 Task: Find directions from Los Angeles to Big Sur, California.
Action: Mouse moved to (330, 165)
Screenshot: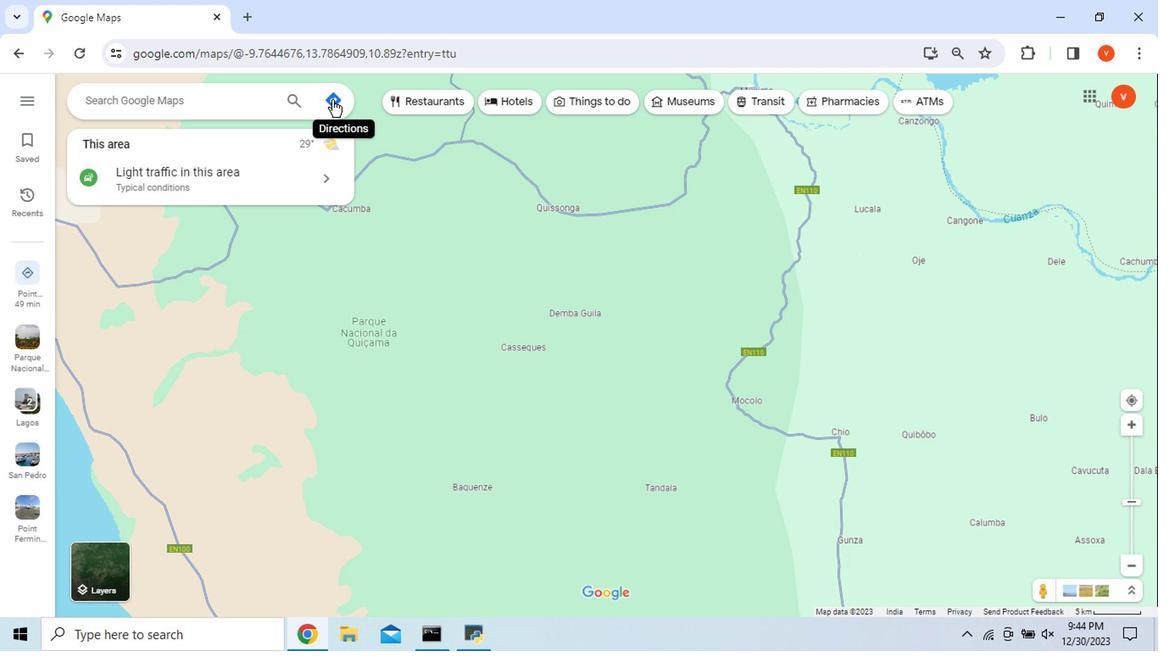 
Action: Mouse pressed left at (330, 165)
Screenshot: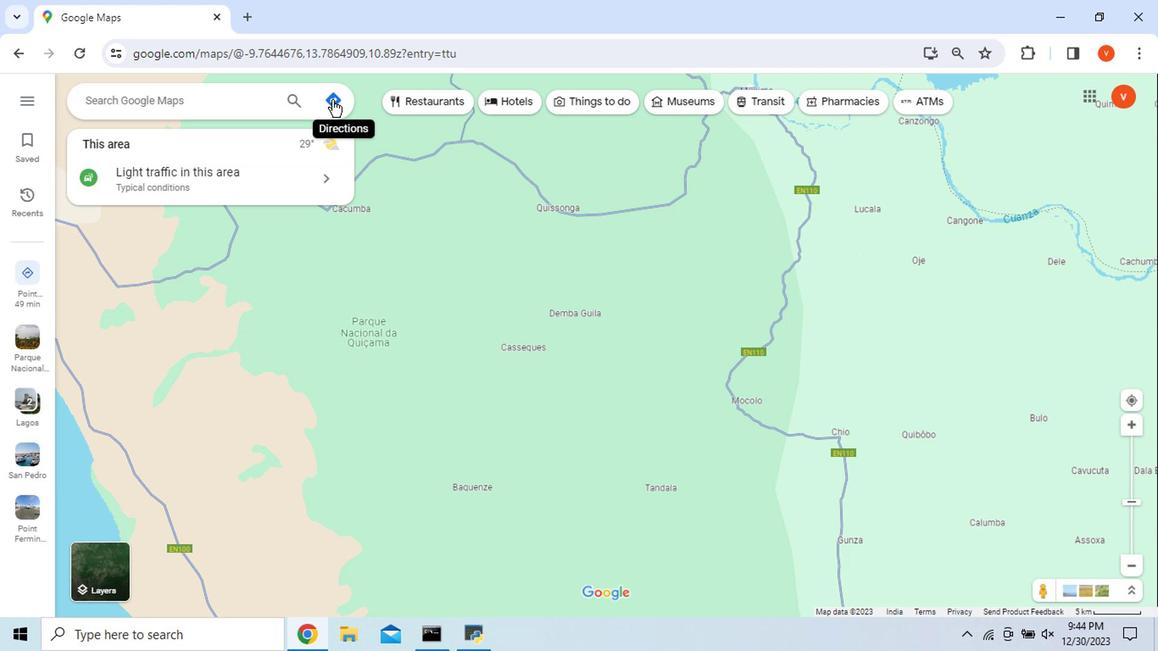 
Action: Mouse moved to (99, 255)
Screenshot: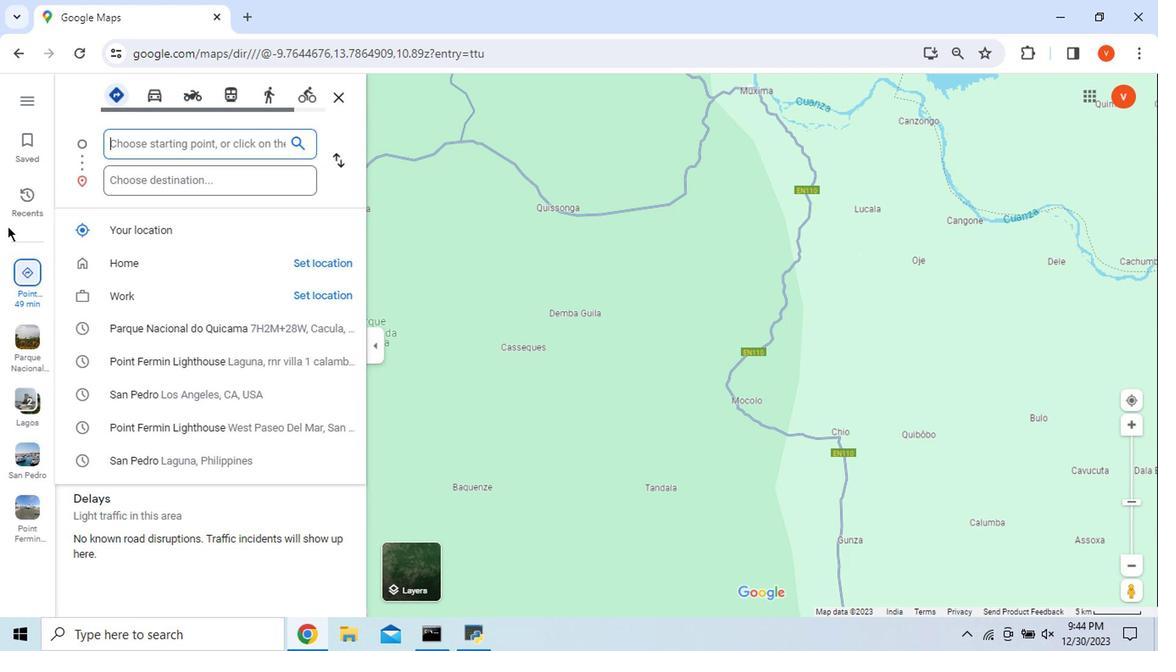 
Action: Key pressed <Key.shift_r>Los<Key.space><Key.shift>Angeles
Screenshot: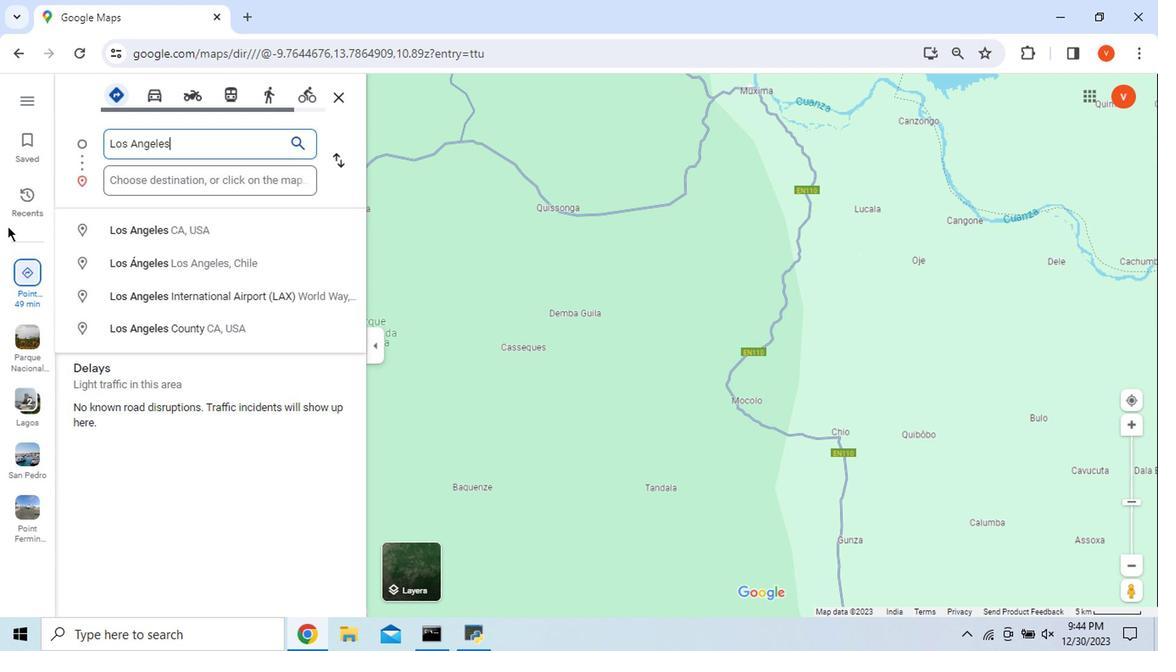 
Action: Mouse moved to (188, 258)
Screenshot: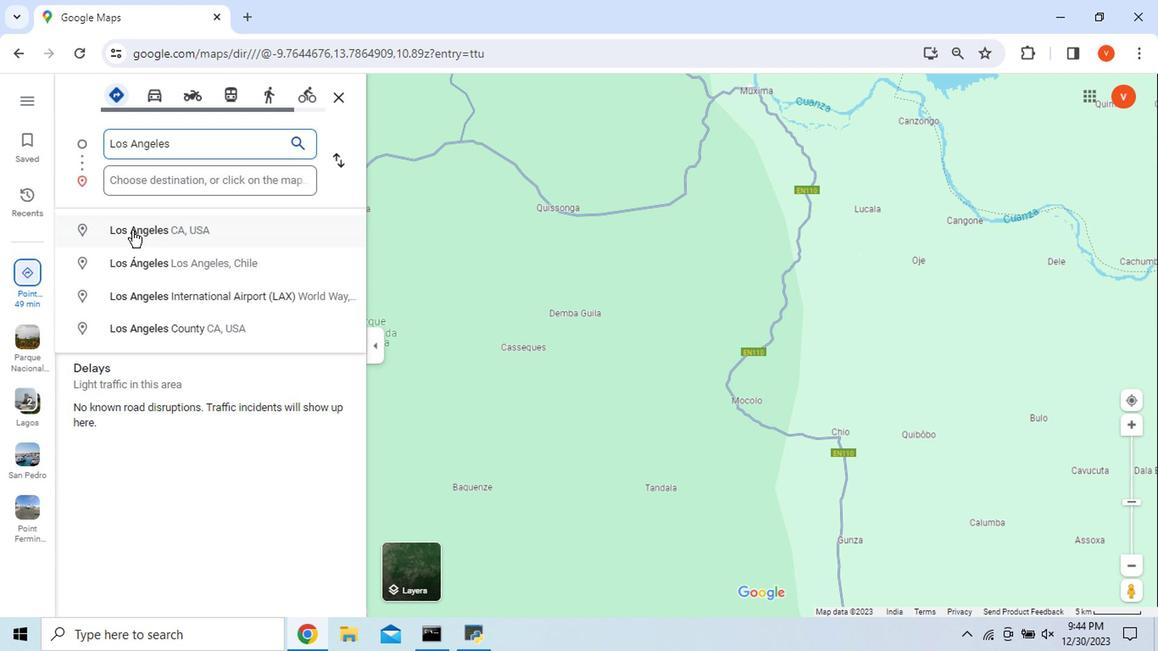 
Action: Mouse pressed left at (188, 258)
Screenshot: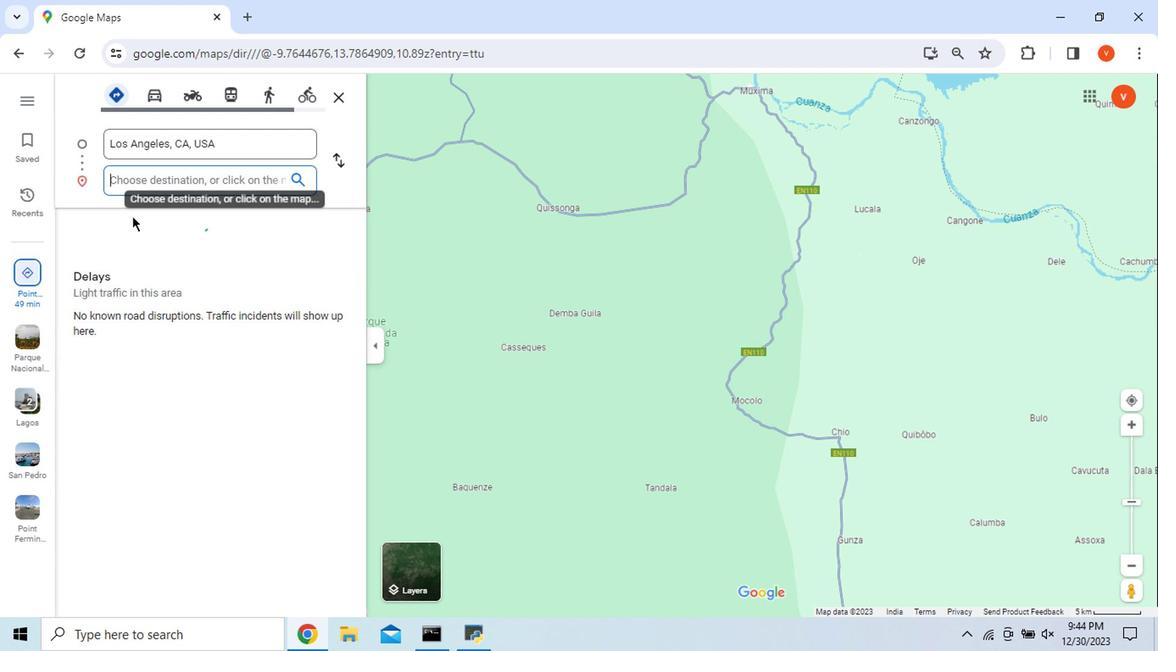 
Action: Mouse moved to (100, 232)
Screenshot: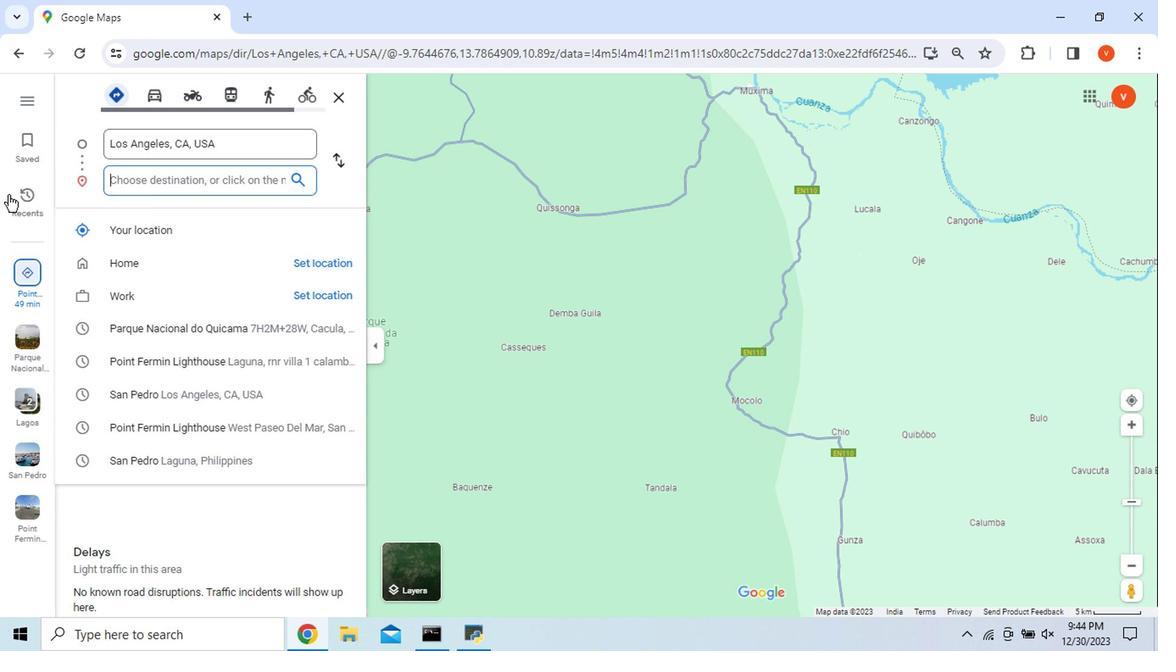 
Action: Key pressed <Key.shift>Big<Key.space>
Screenshot: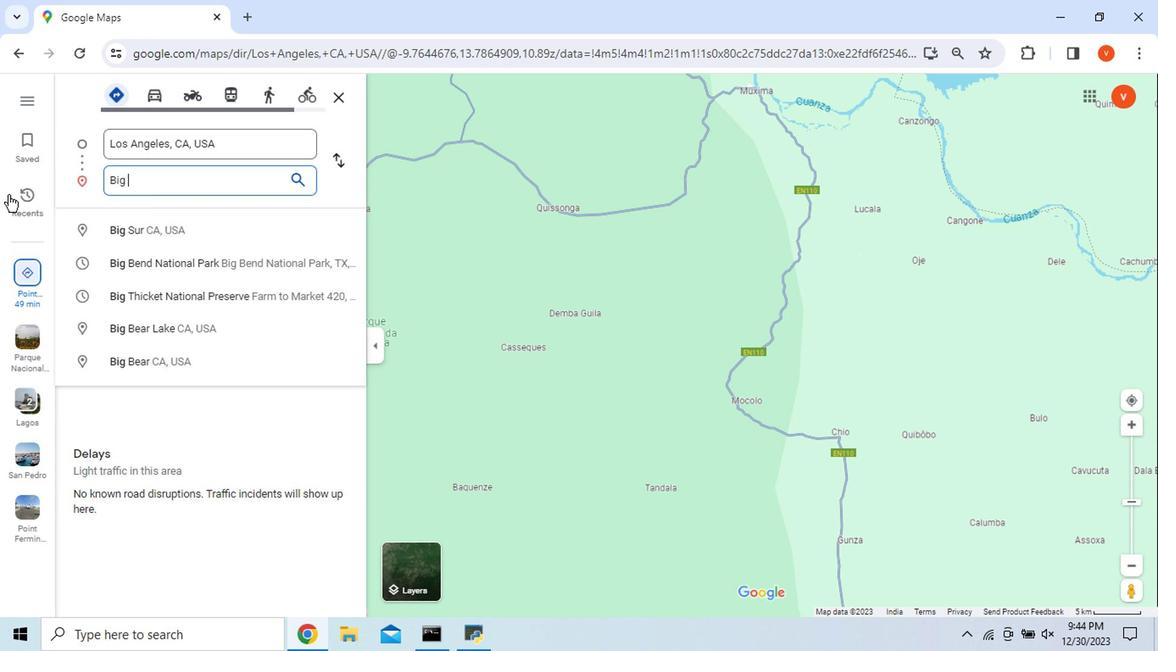 
Action: Mouse moved to (176, 254)
Screenshot: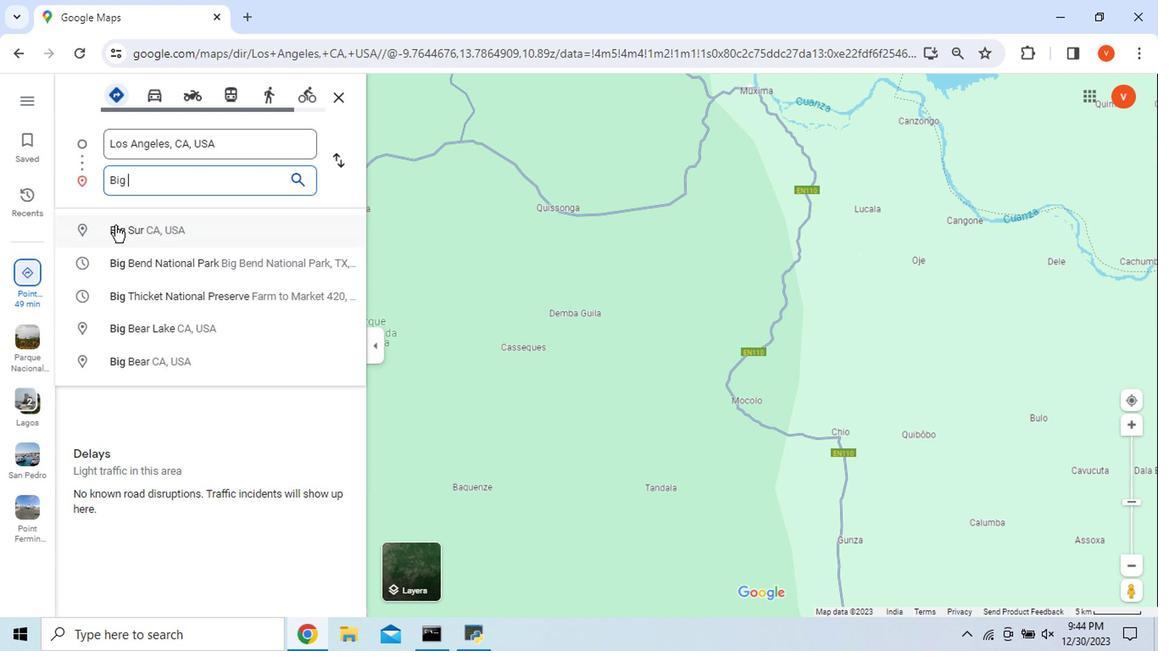 
Action: Mouse pressed left at (176, 254)
Screenshot: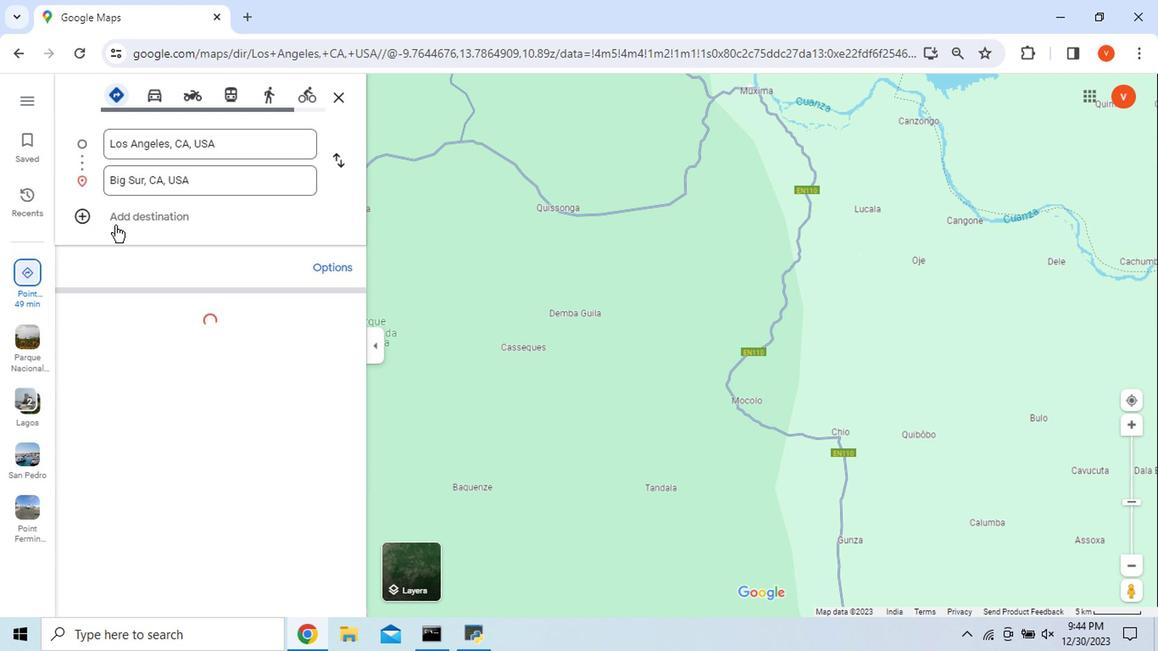 
Action: Mouse moved to (184, 392)
Screenshot: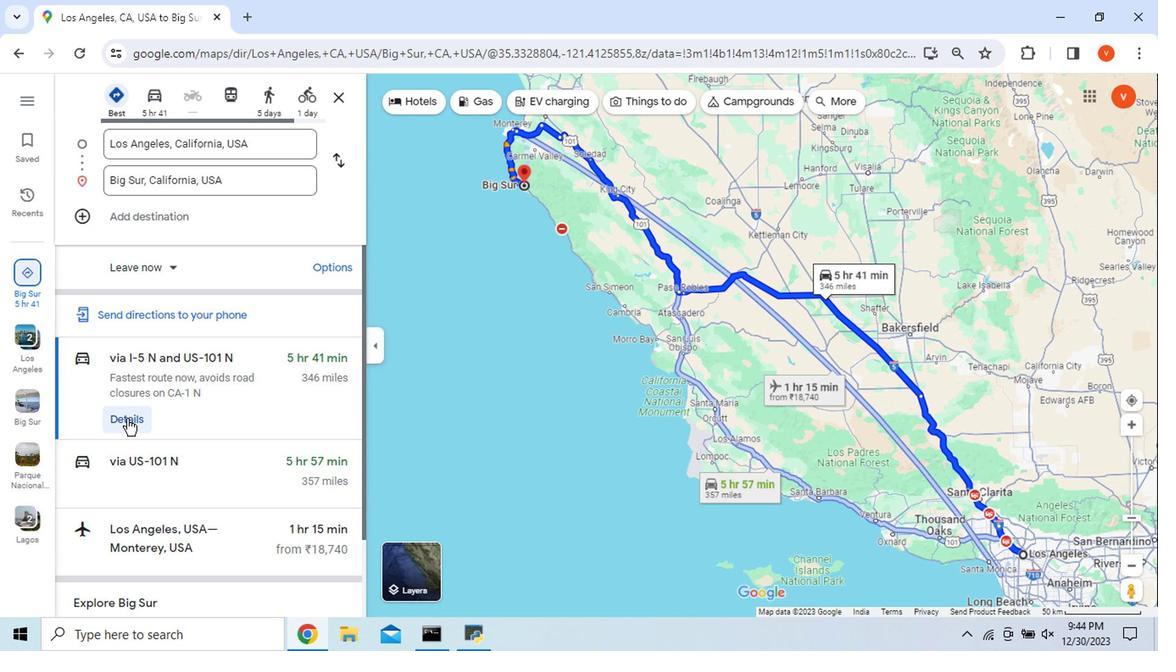 
Action: Mouse pressed left at (184, 392)
Screenshot: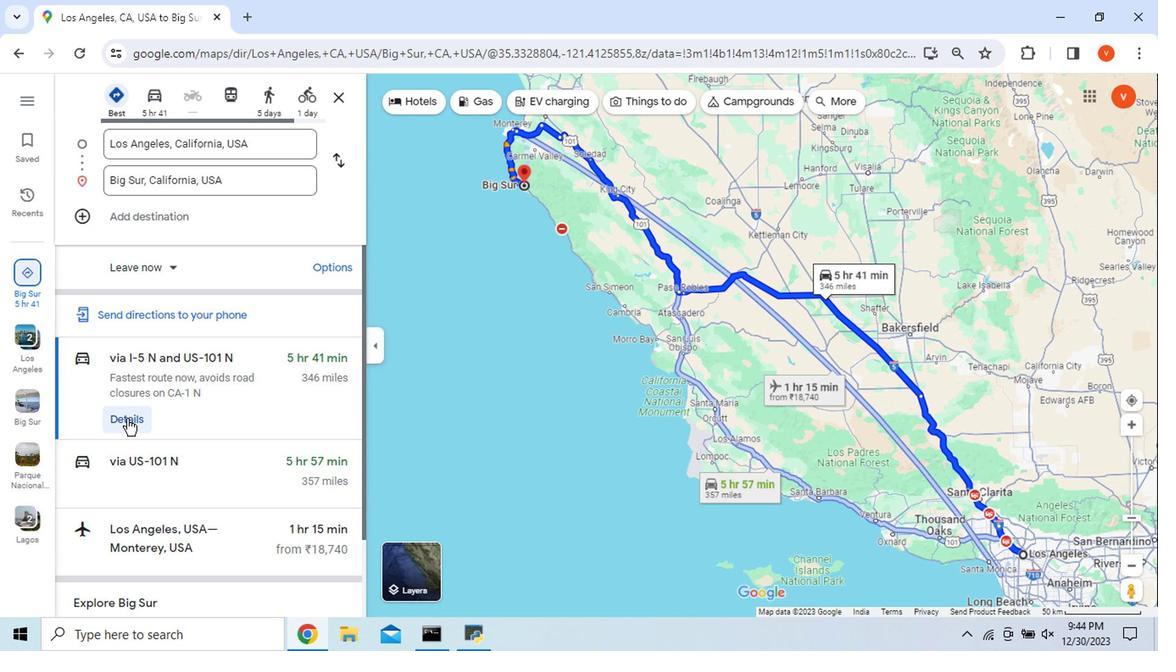
Action: Mouse moved to (150, 297)
Screenshot: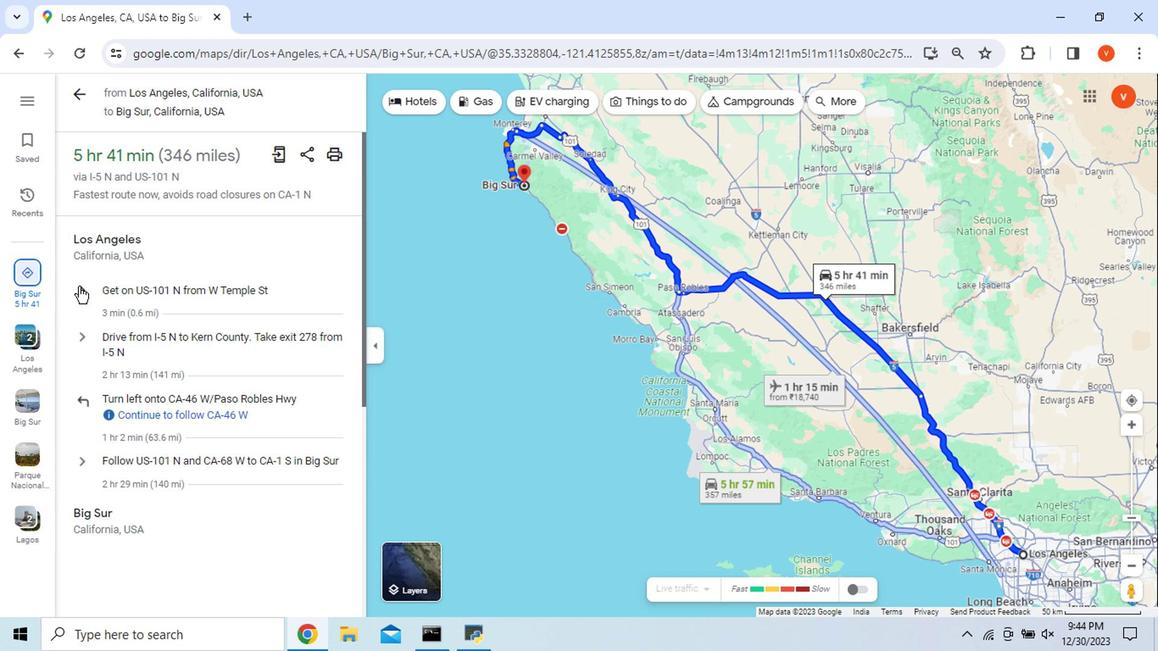 
Action: Mouse pressed left at (150, 297)
Screenshot: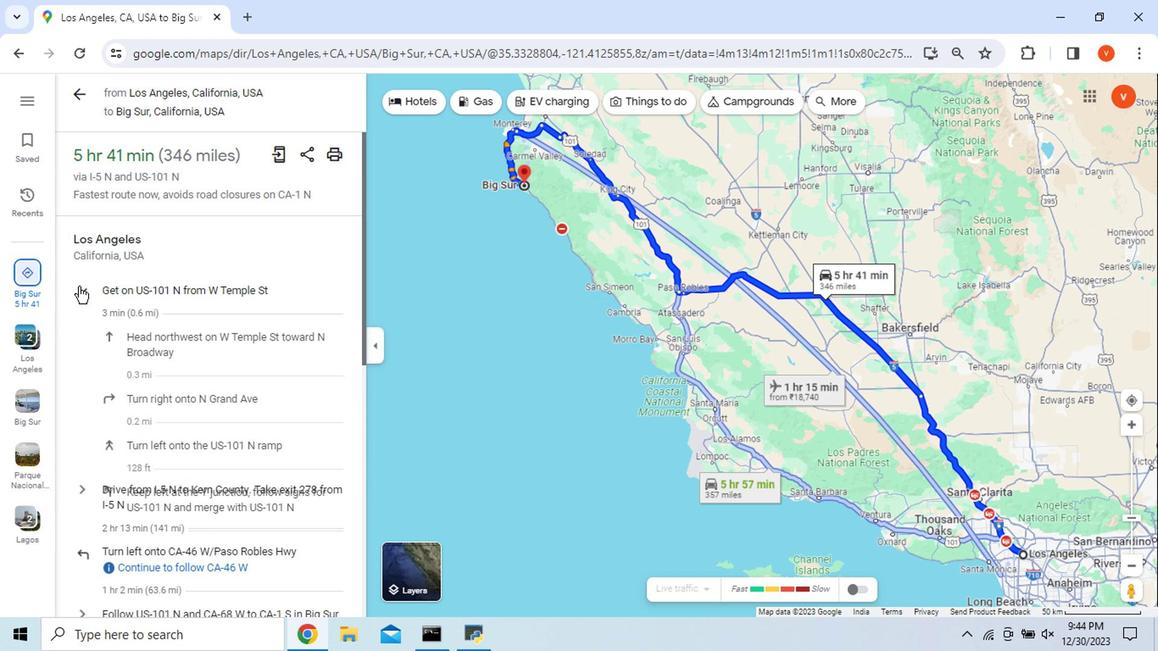 
Action: Mouse moved to (148, 306)
Screenshot: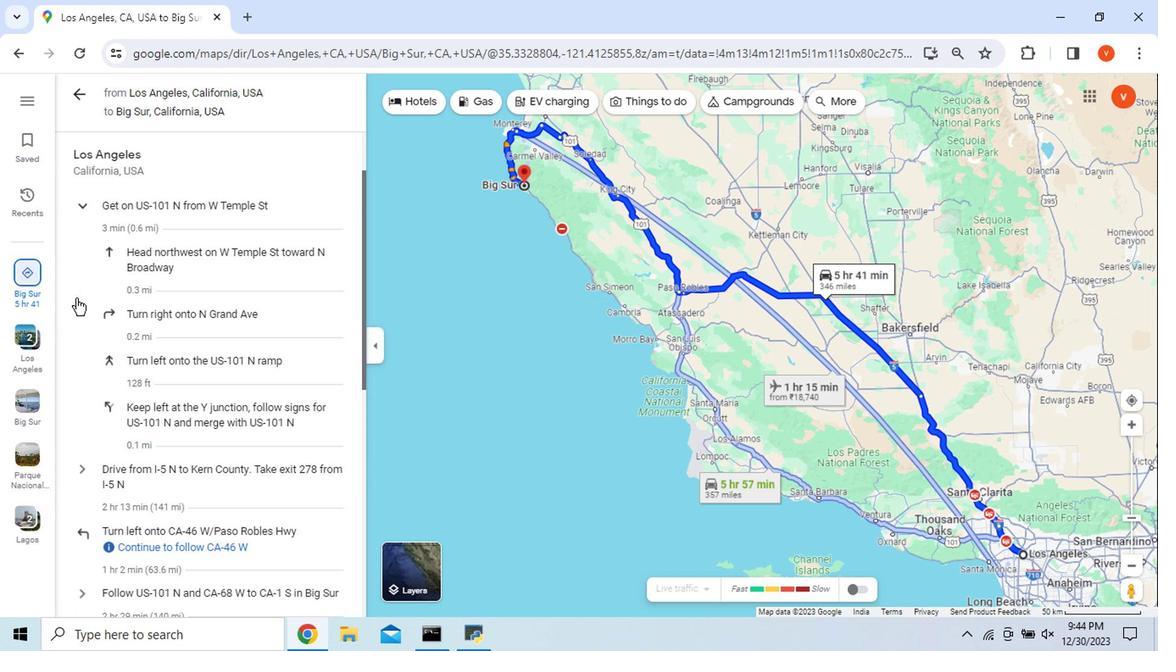 
Action: Mouse scrolled (148, 305) with delta (0, 0)
Screenshot: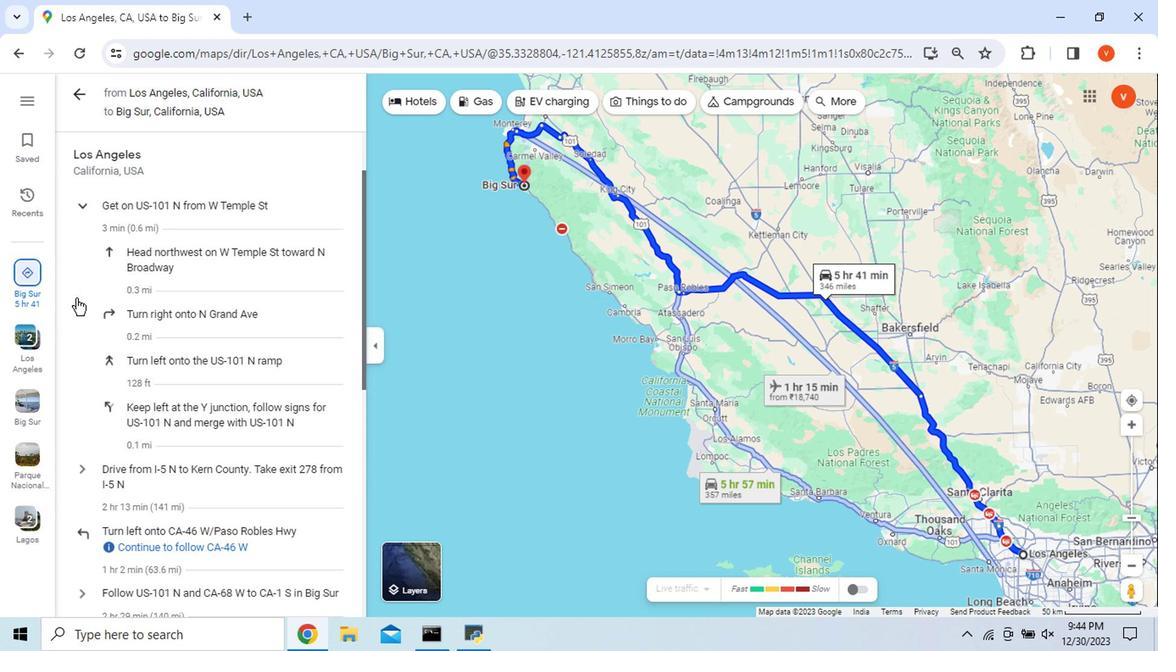 
Action: Mouse scrolled (148, 305) with delta (0, 0)
Screenshot: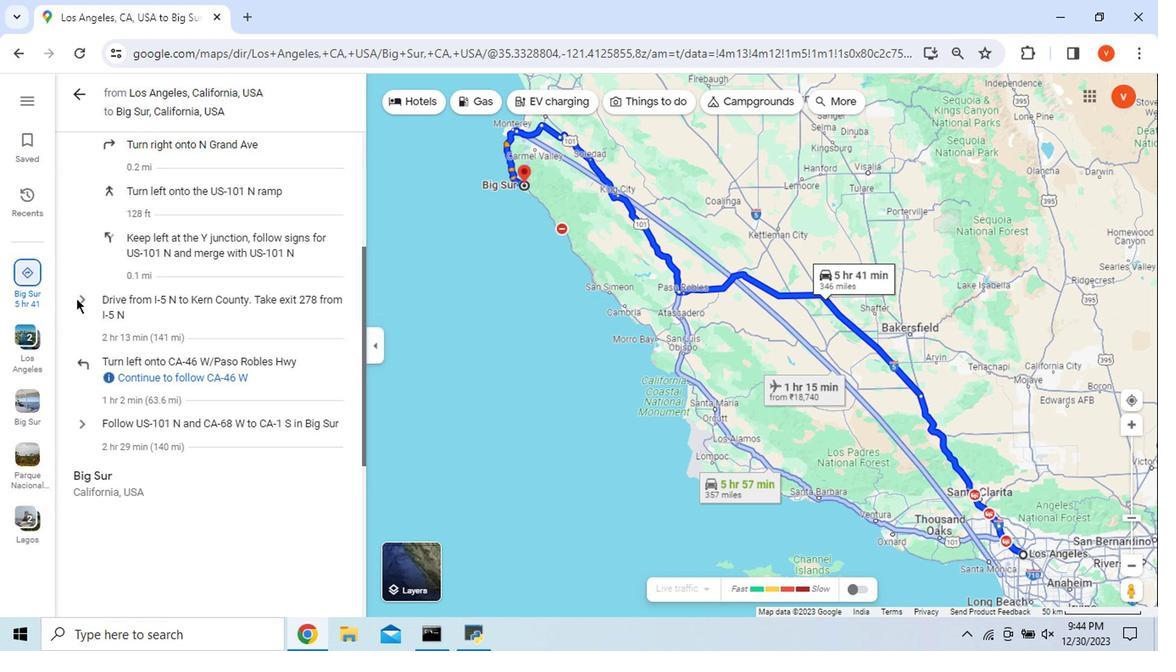 
Action: Mouse scrolled (148, 305) with delta (0, 0)
Screenshot: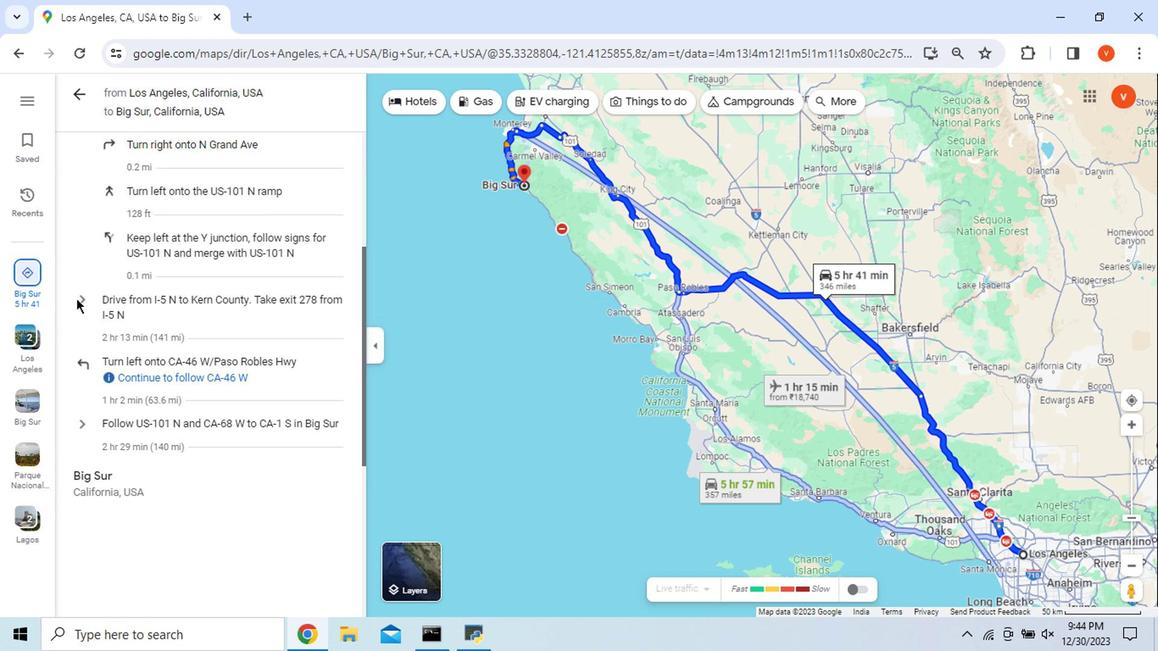 
Action: Mouse pressed left at (148, 306)
Screenshot: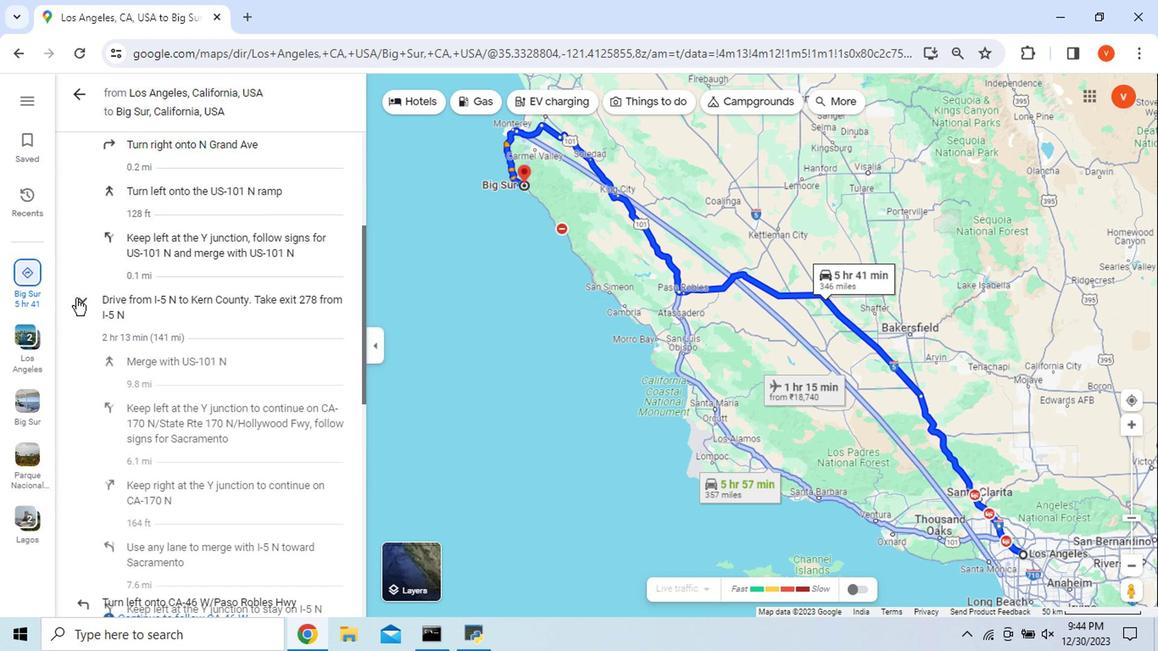 
Action: Mouse scrolled (148, 305) with delta (0, 0)
Screenshot: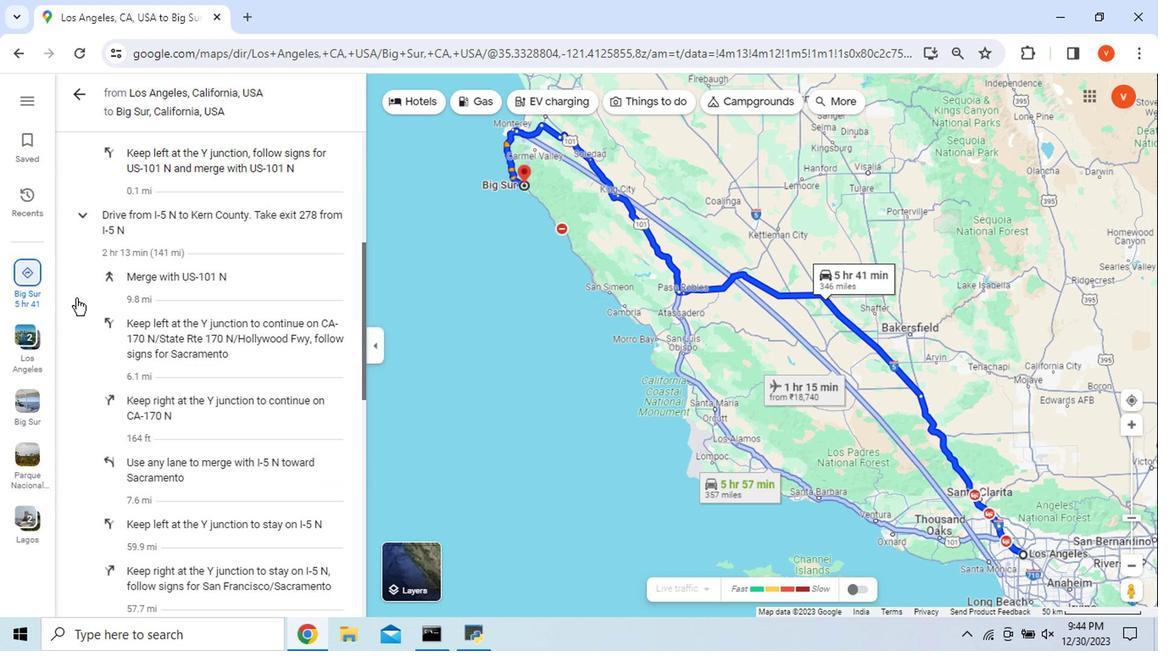
Action: Mouse scrolled (148, 305) with delta (0, 0)
Screenshot: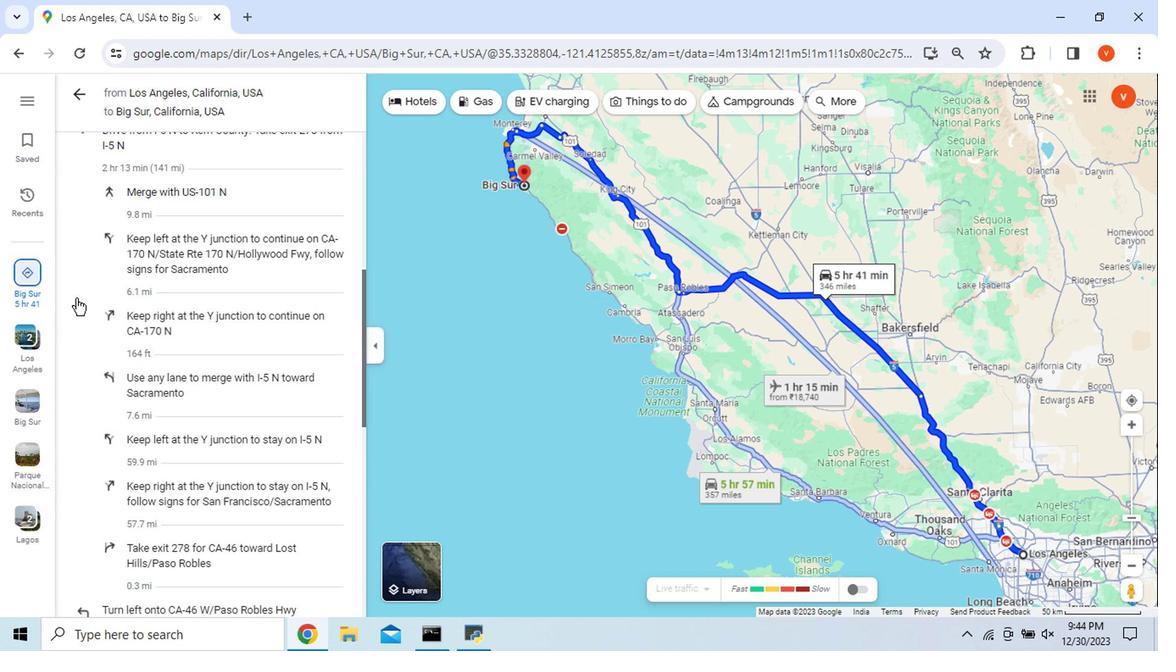 
Action: Mouse scrolled (148, 305) with delta (0, 0)
Screenshot: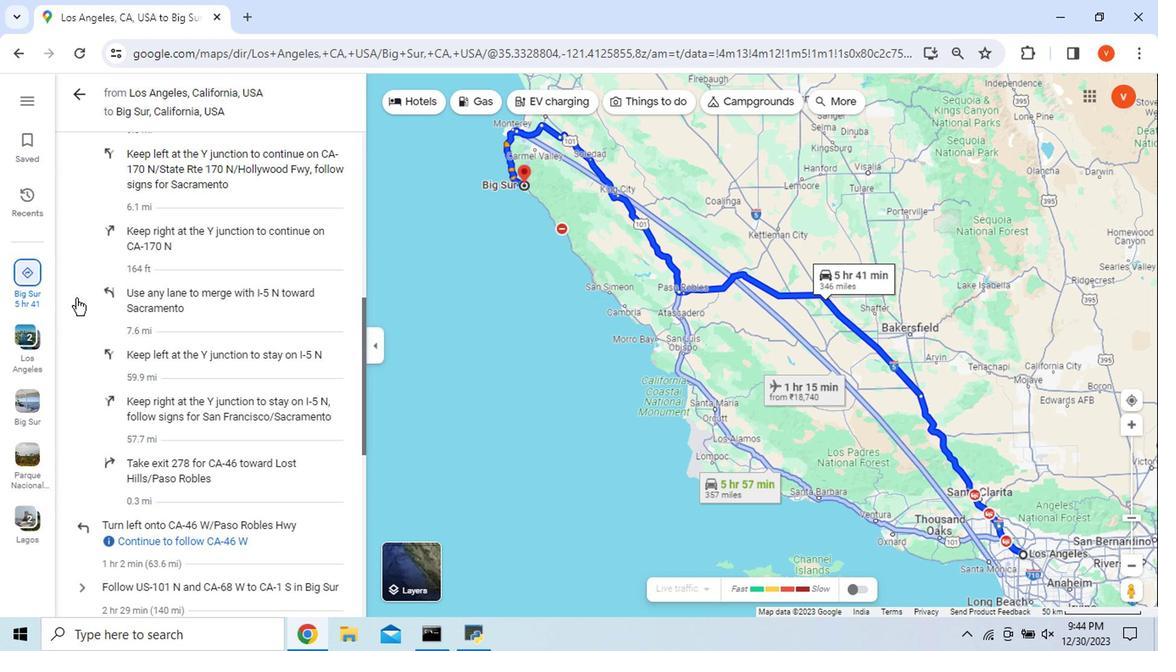 
Action: Mouse scrolled (148, 305) with delta (0, 0)
Screenshot: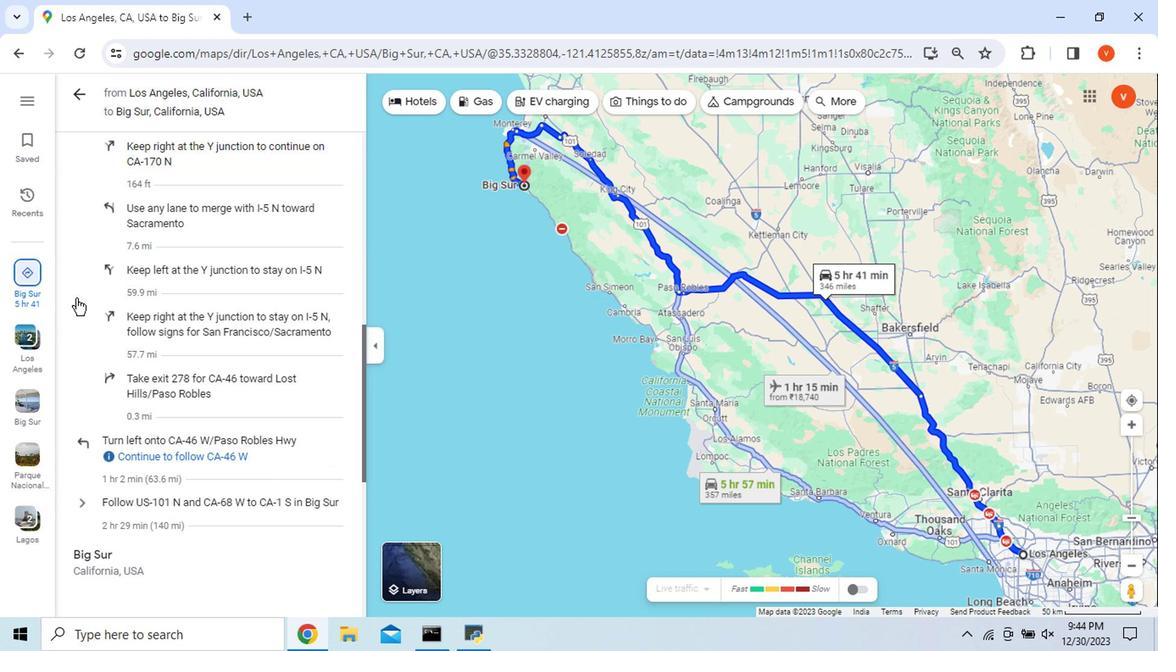 
Action: Mouse scrolled (148, 305) with delta (0, 0)
Screenshot: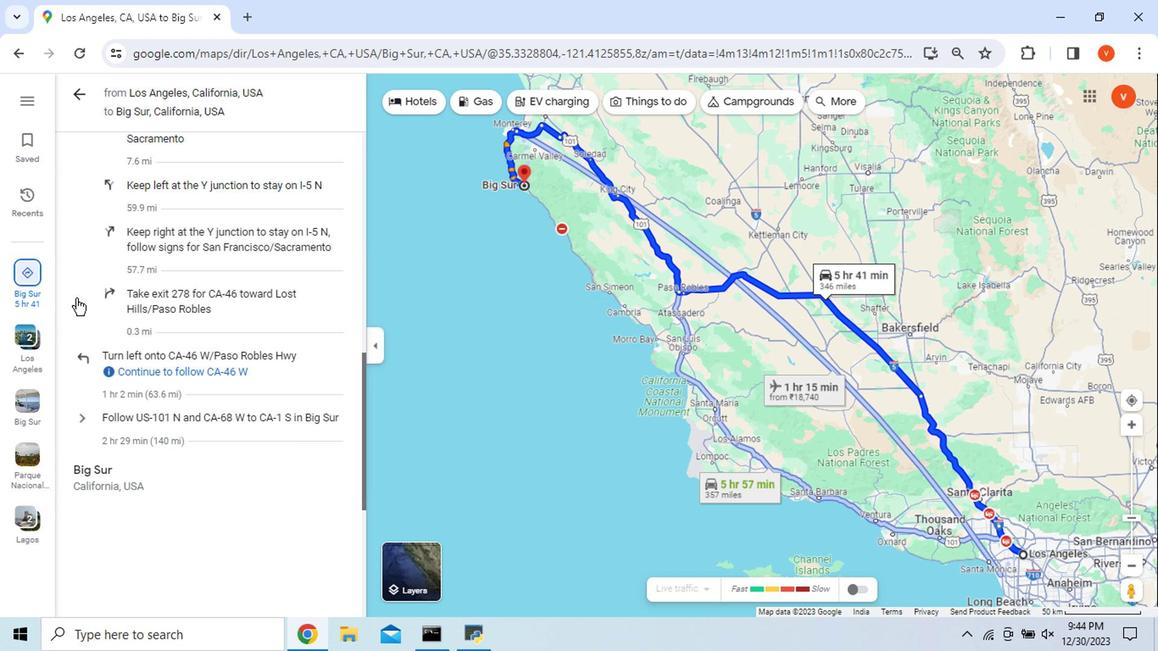 
Action: Mouse moved to (148, 307)
Screenshot: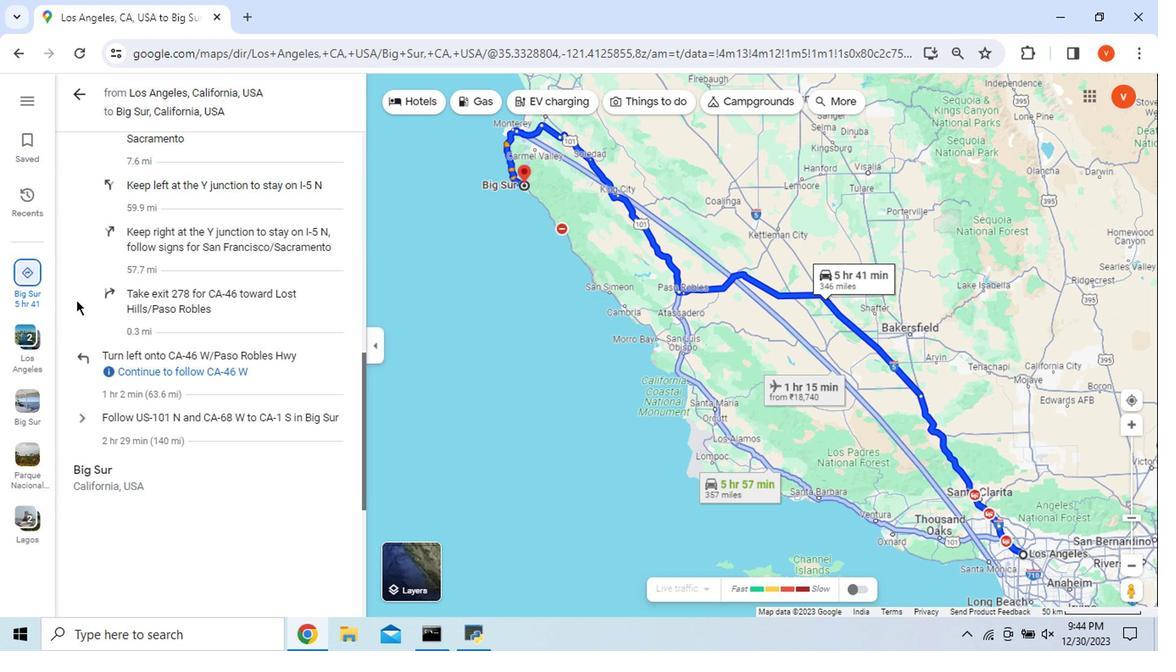 
Action: Mouse scrolled (148, 307) with delta (0, 0)
Screenshot: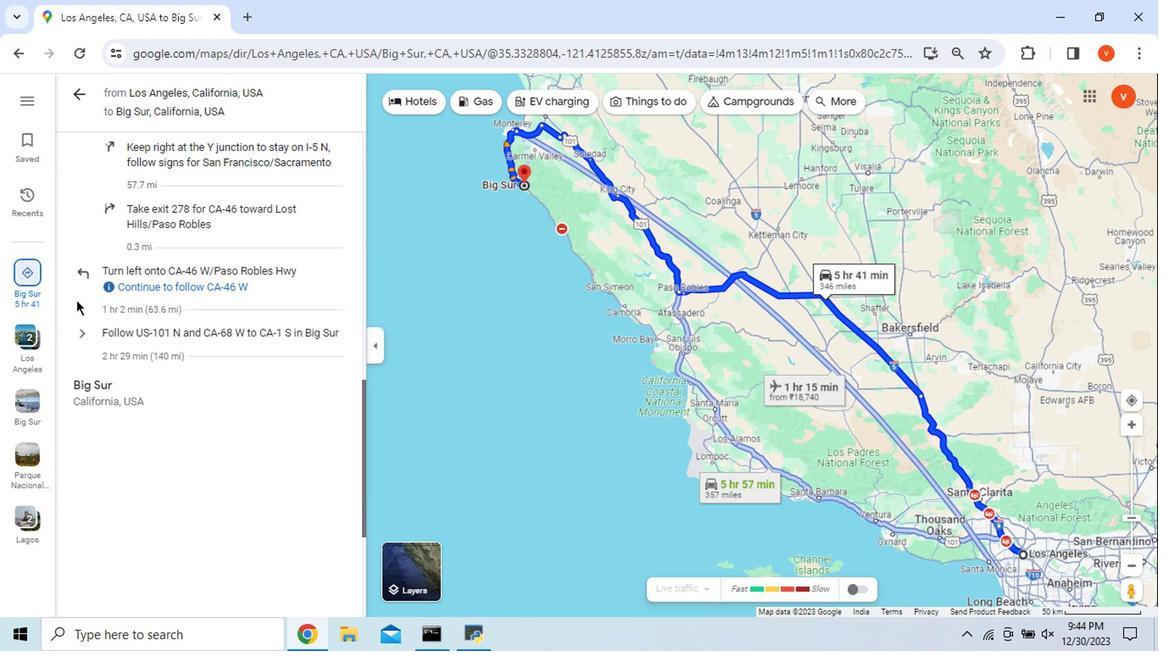
Action: Mouse moved to (149, 328)
Screenshot: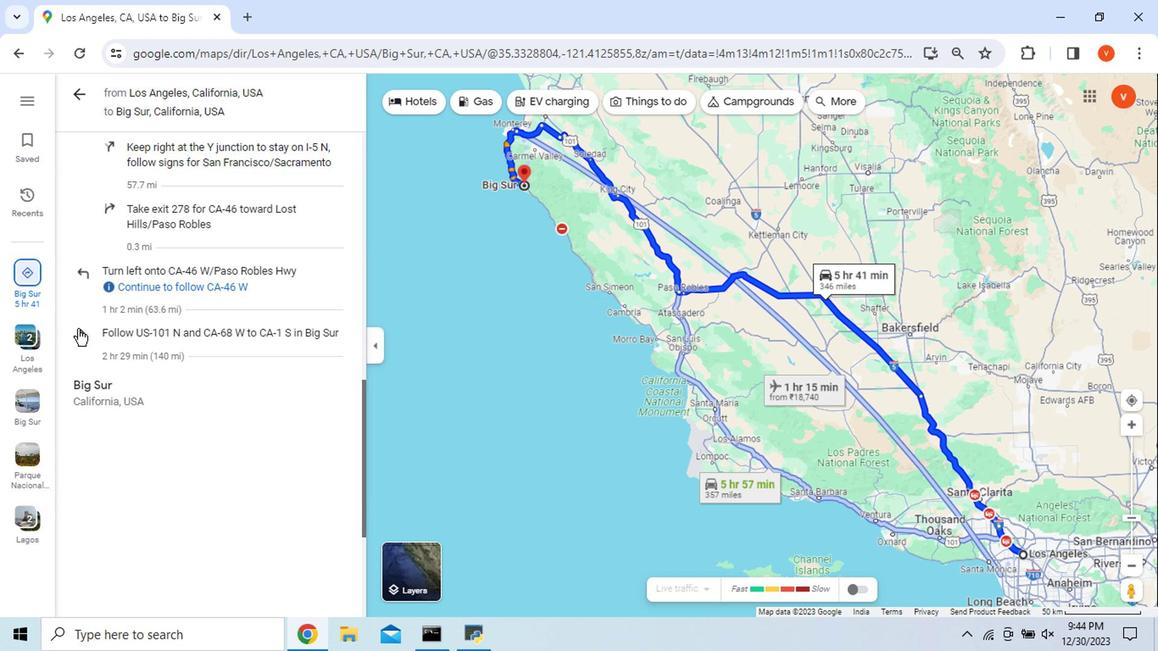 
Action: Mouse pressed left at (149, 328)
Screenshot: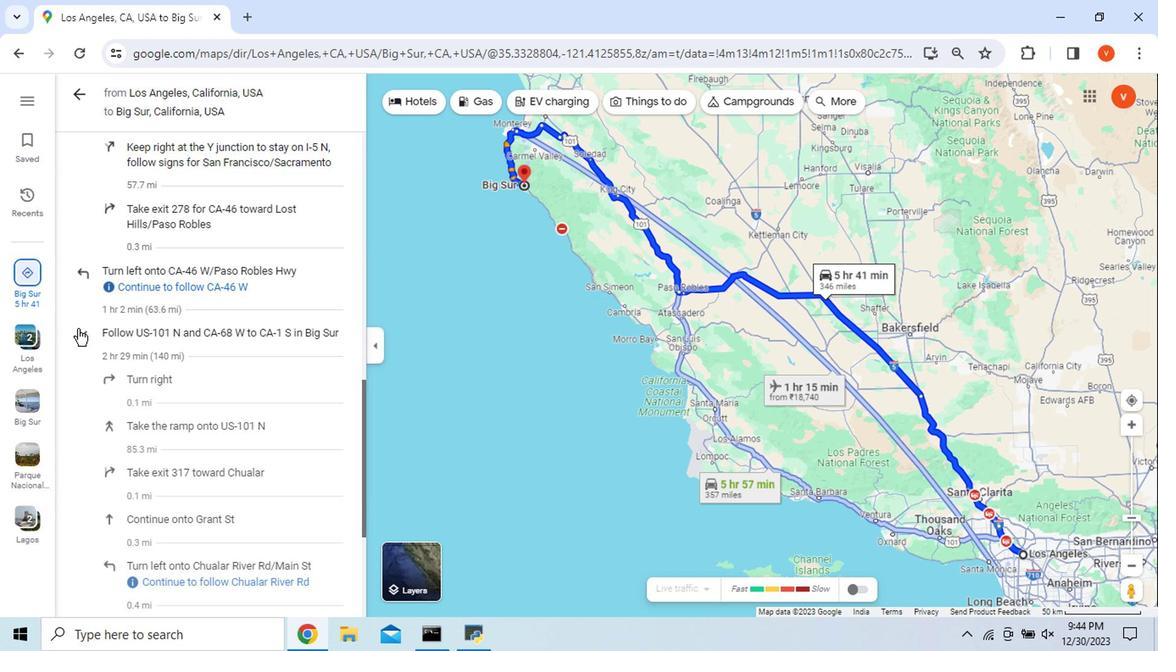 
Action: Mouse moved to (149, 326)
Screenshot: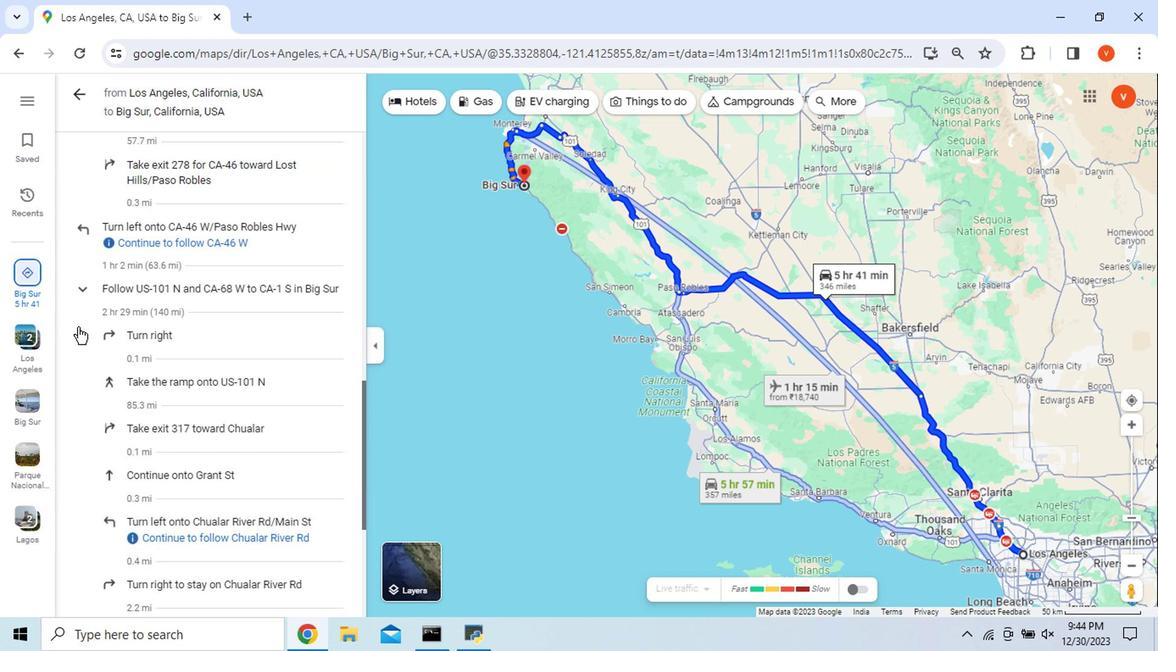 
Action: Mouse scrolled (149, 326) with delta (0, 0)
Screenshot: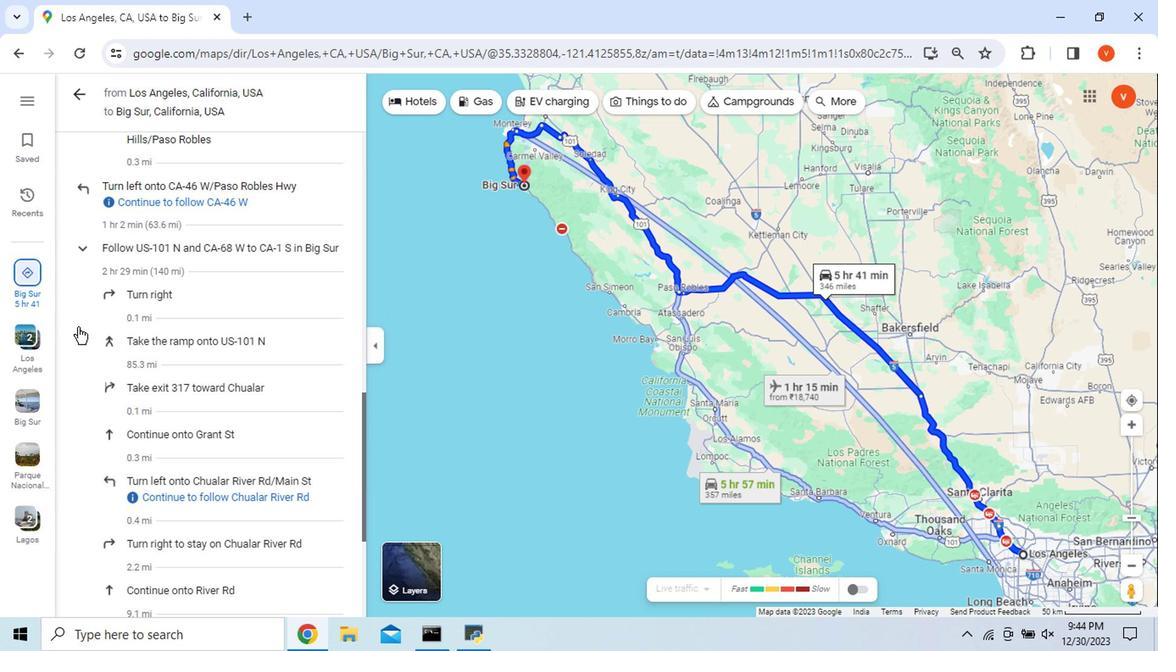 
Action: Mouse scrolled (149, 326) with delta (0, 0)
Screenshot: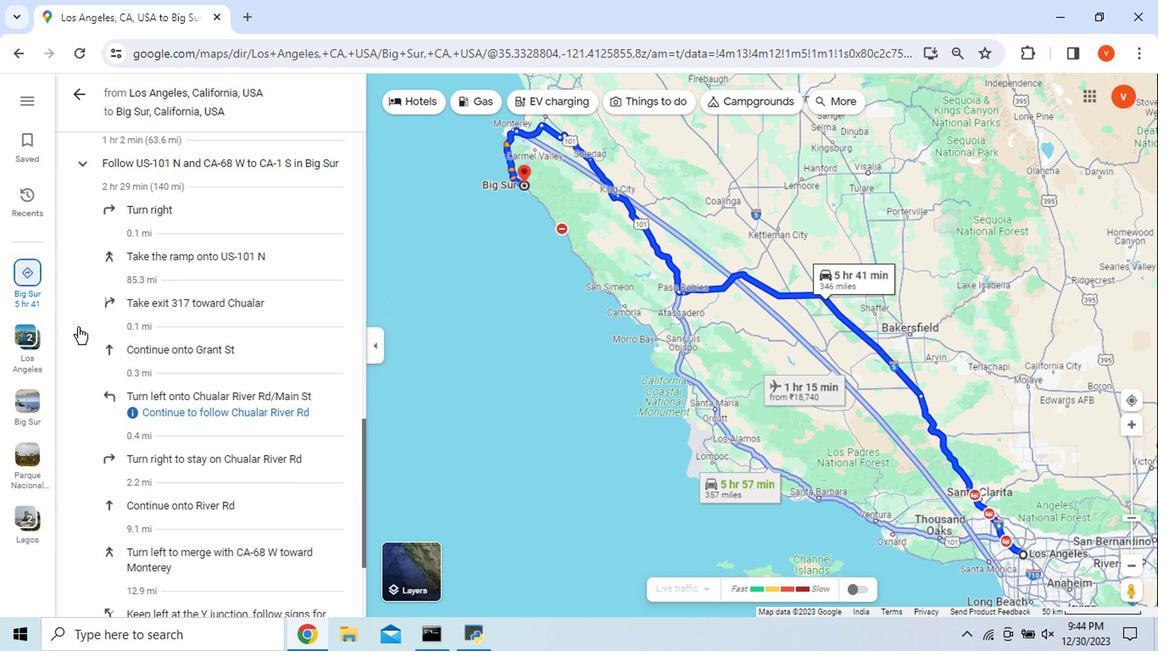 
Action: Mouse scrolled (149, 326) with delta (0, 0)
Screenshot: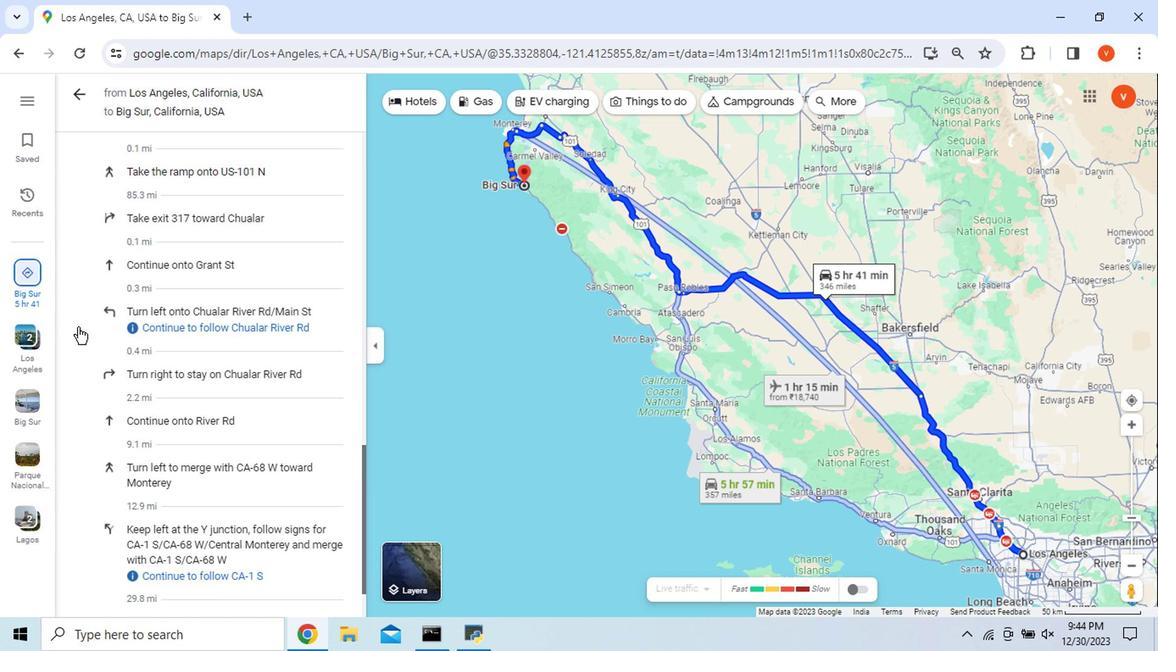 
Action: Mouse scrolled (149, 326) with delta (0, 0)
Screenshot: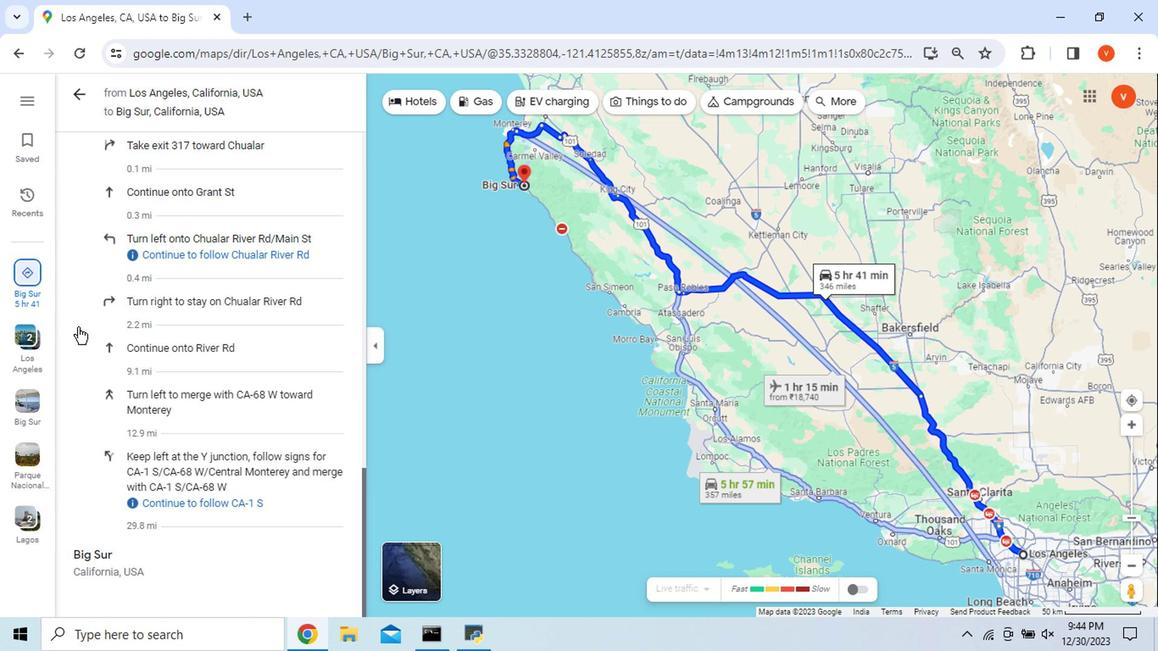 
Action: Mouse scrolled (149, 326) with delta (0, 0)
Screenshot: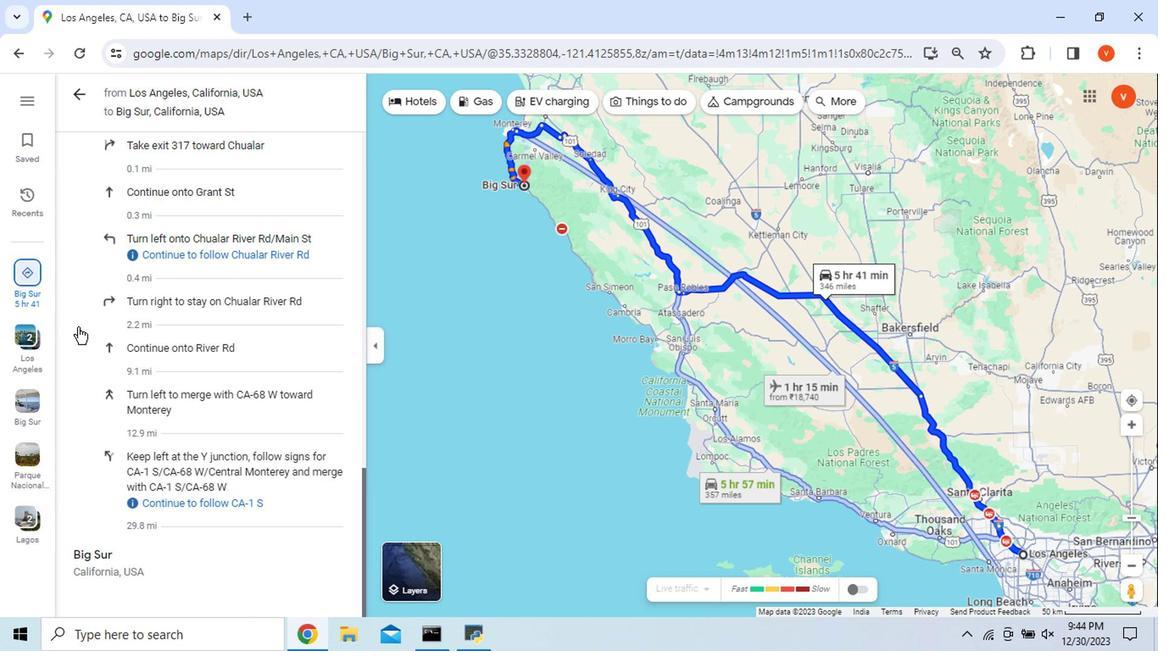 
Action: Mouse moved to (150, 164)
Screenshot: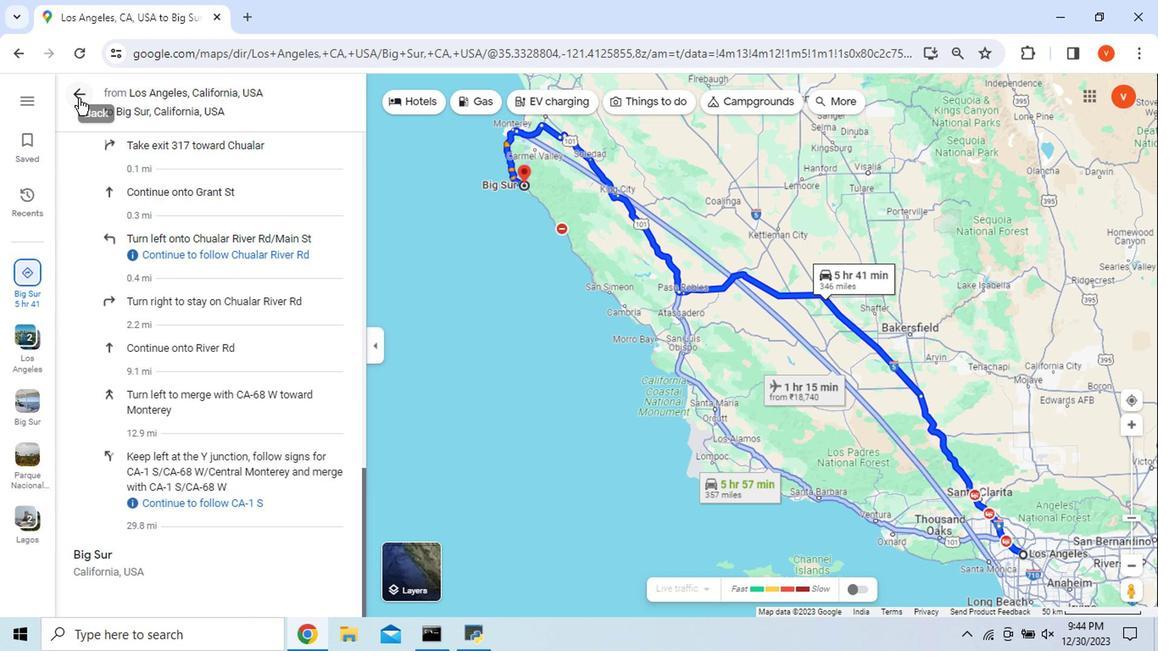 
Action: Mouse pressed left at (150, 164)
Screenshot: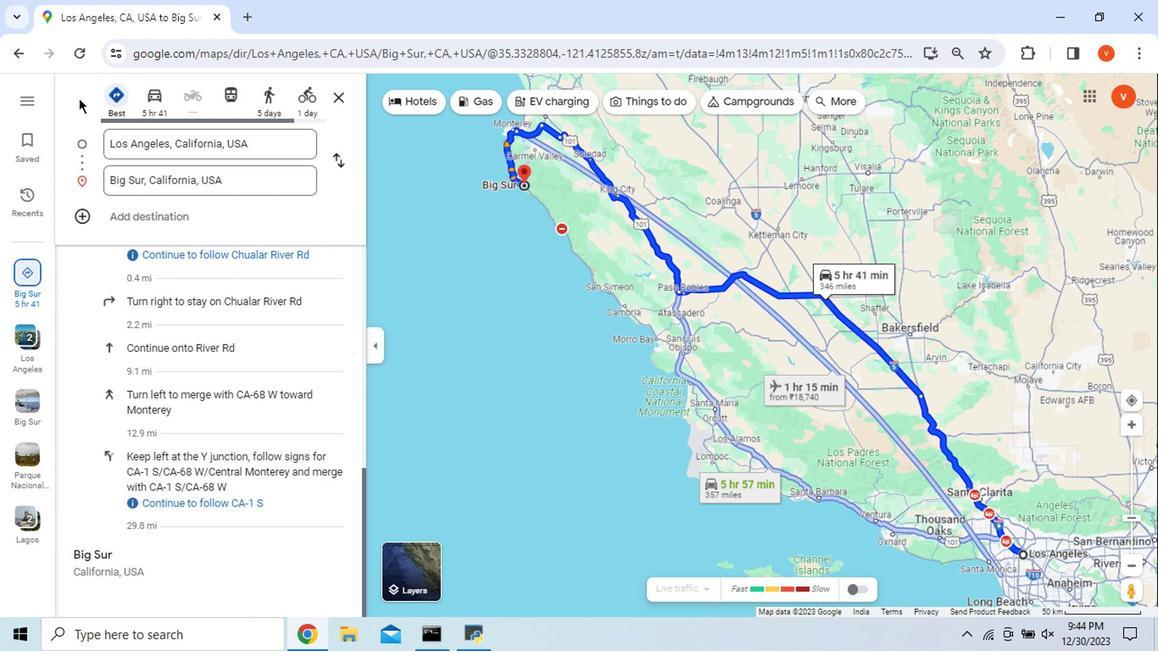 
Action: Mouse moved to (185, 438)
Screenshot: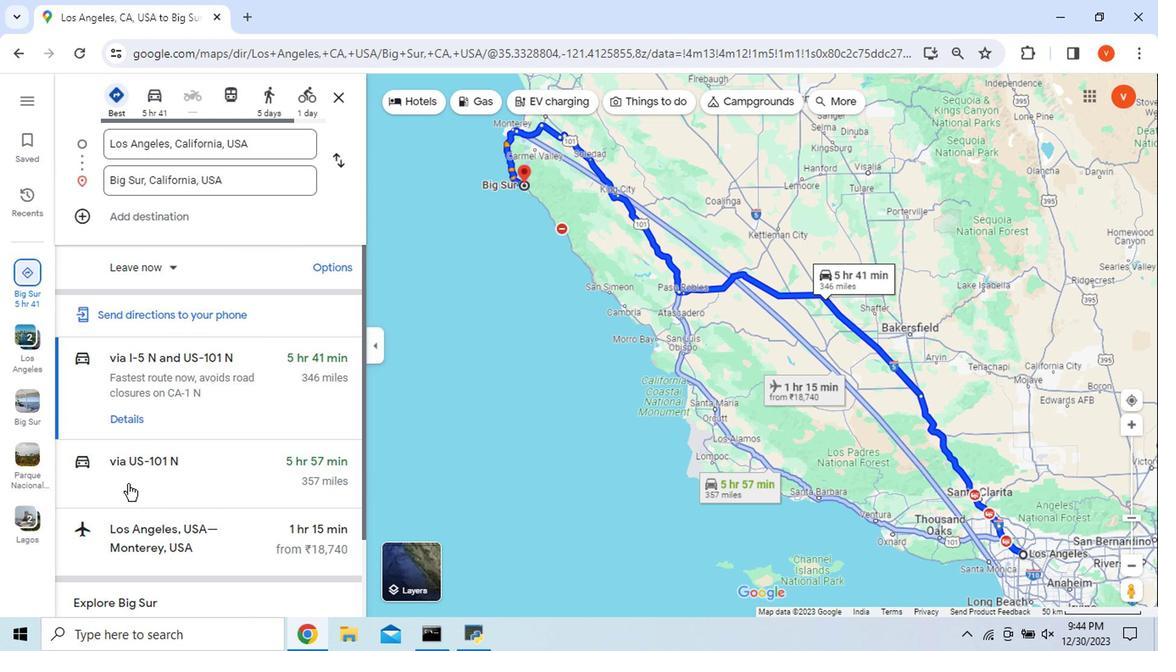 
Action: Mouse pressed left at (185, 438)
Screenshot: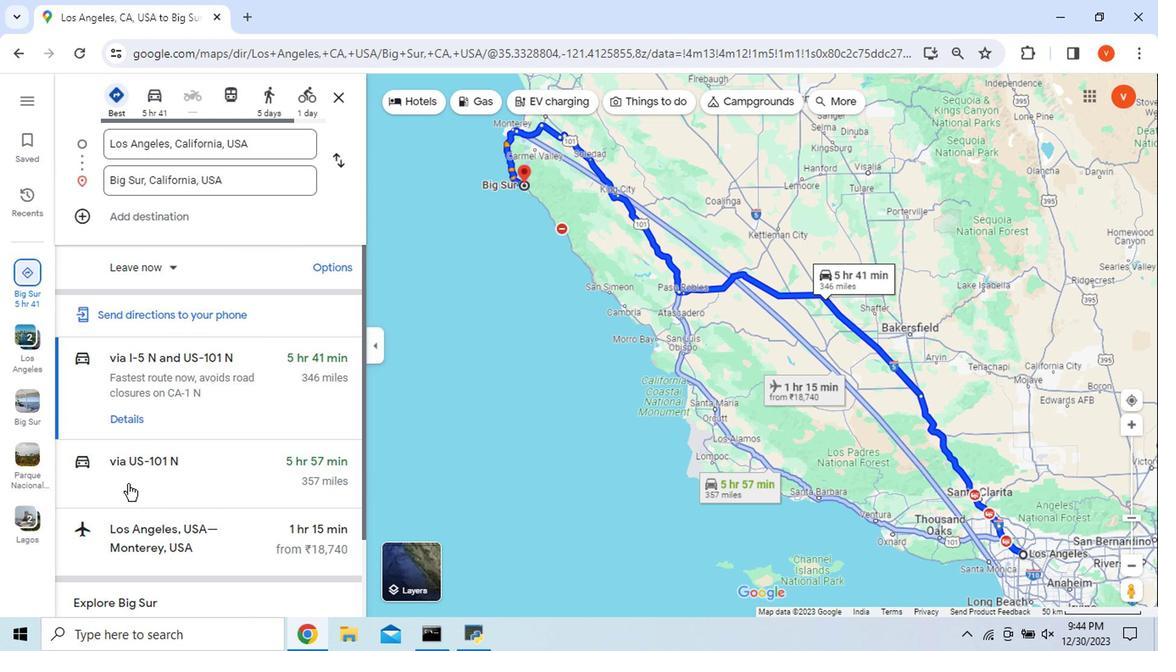 
Action: Mouse moved to (184, 431)
Screenshot: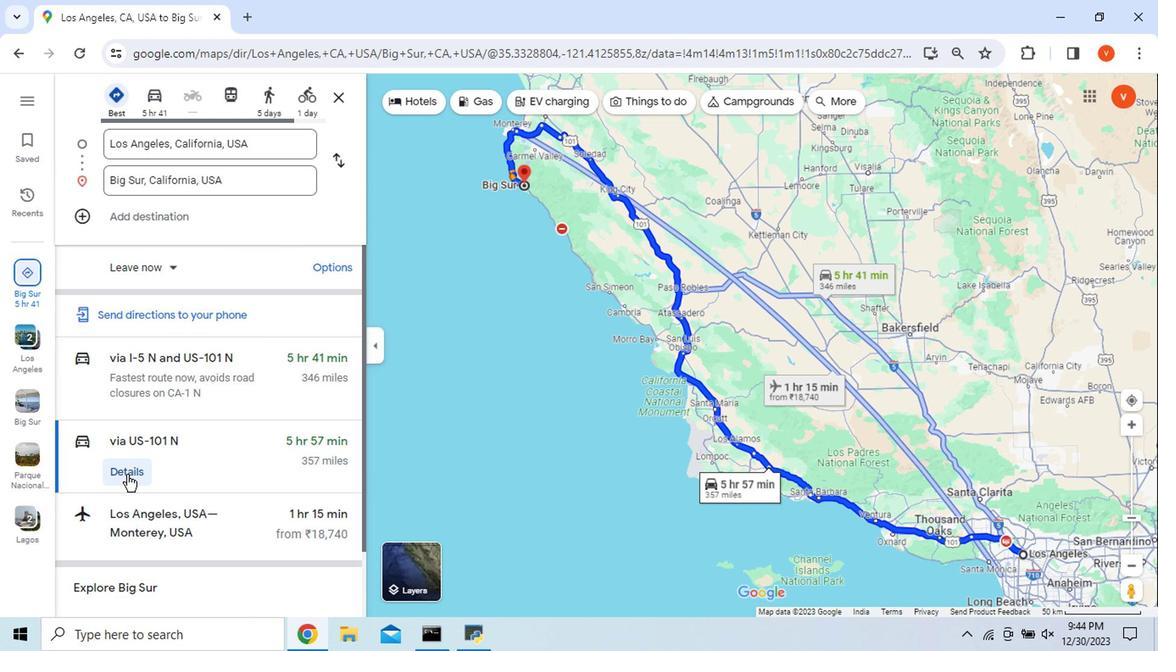 
Action: Mouse pressed left at (184, 431)
Screenshot: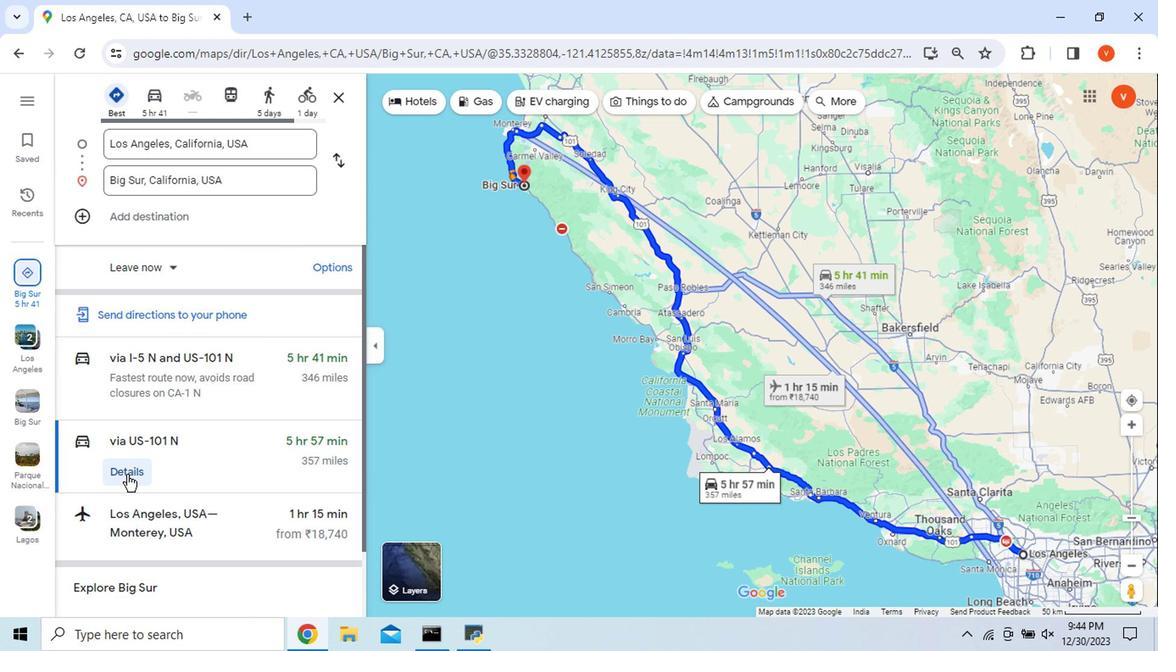 
Action: Mouse moved to (154, 293)
Screenshot: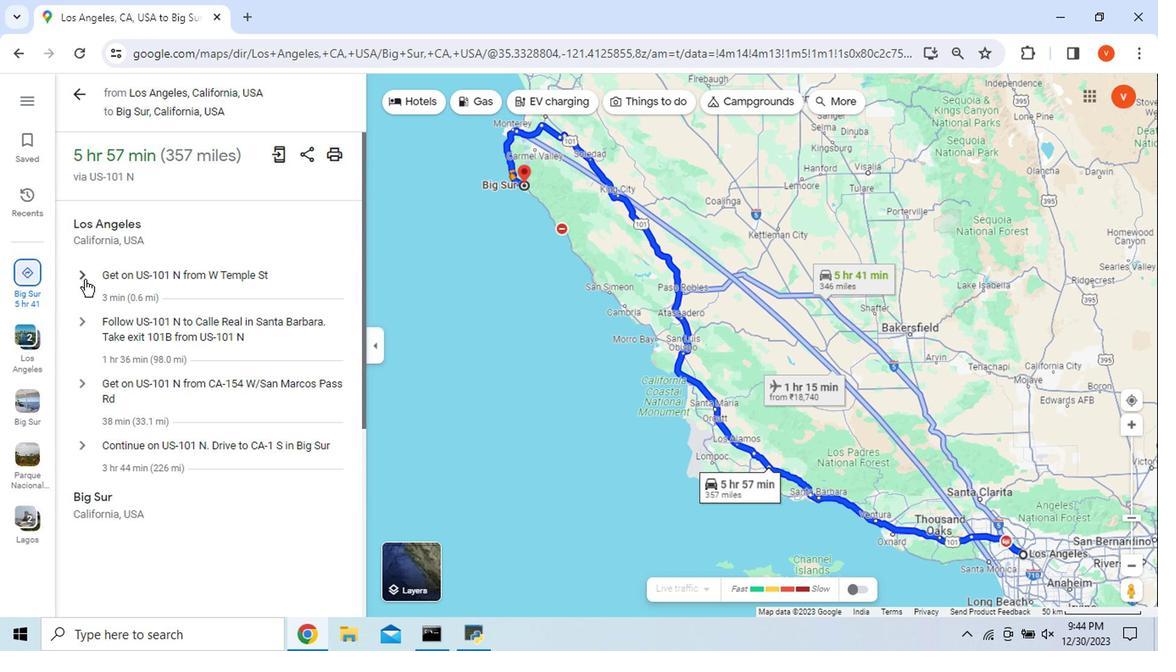 
Action: Mouse pressed left at (154, 293)
Screenshot: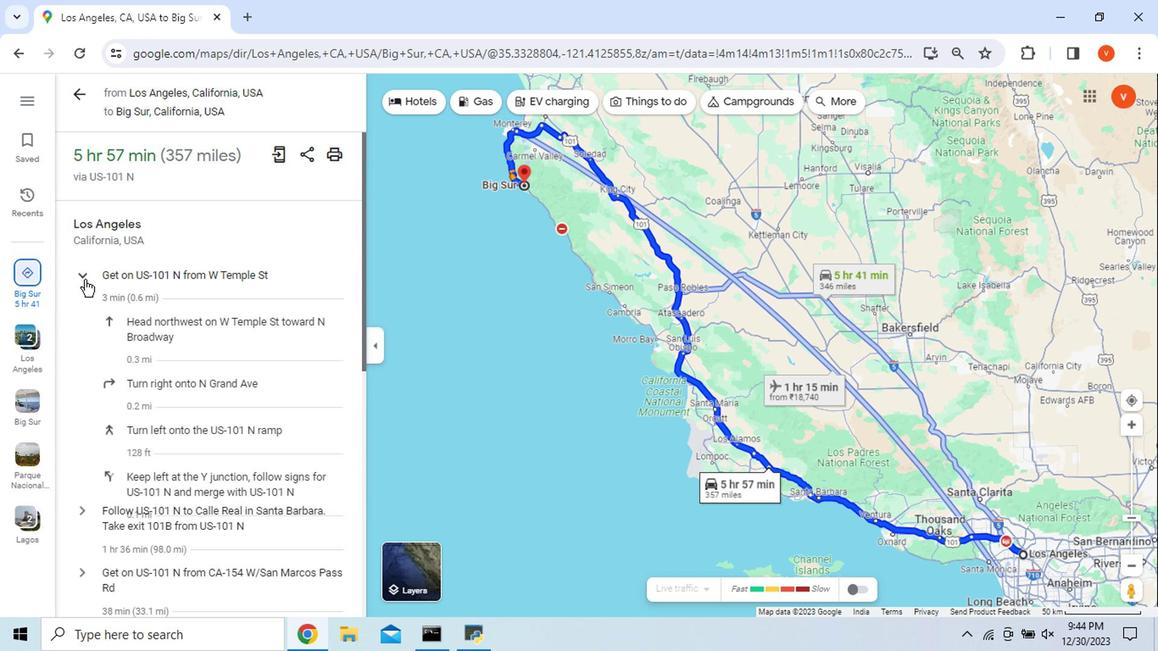 
Action: Mouse moved to (145, 314)
Screenshot: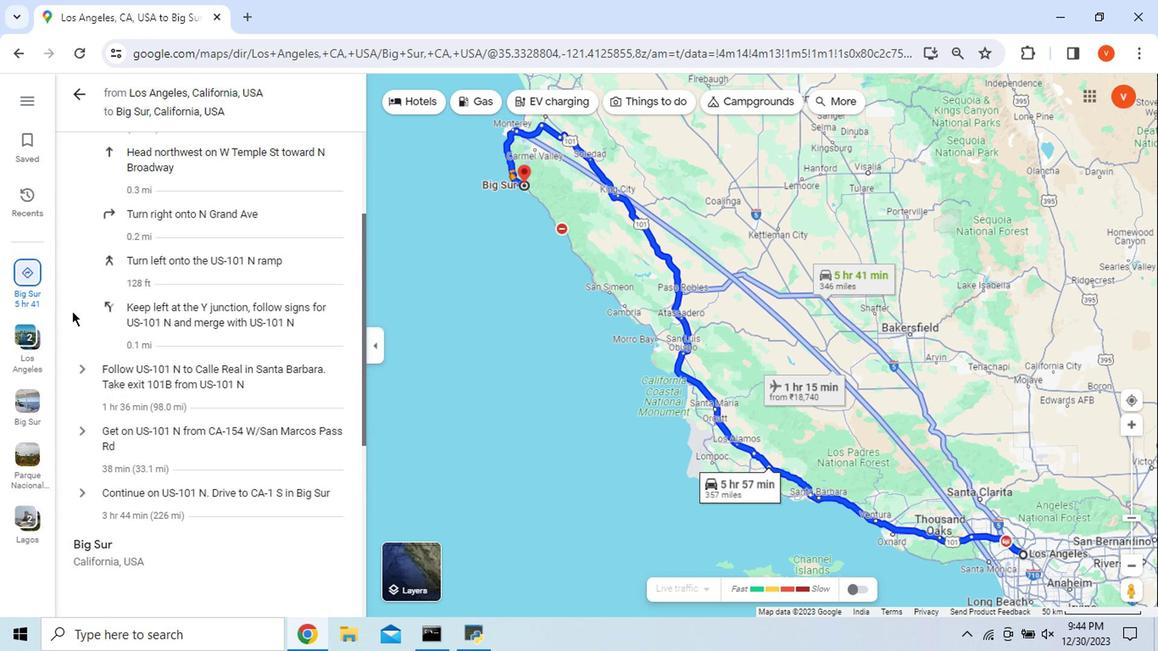 
Action: Mouse scrolled (145, 313) with delta (0, 0)
Screenshot: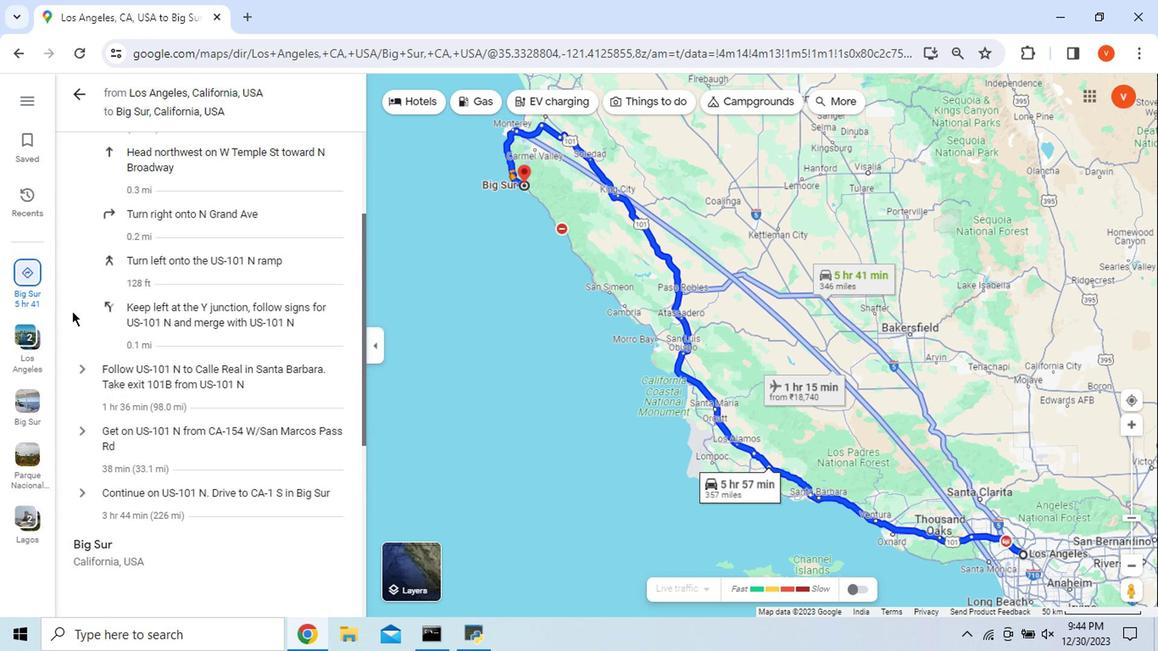 
Action: Mouse moved to (145, 315)
Screenshot: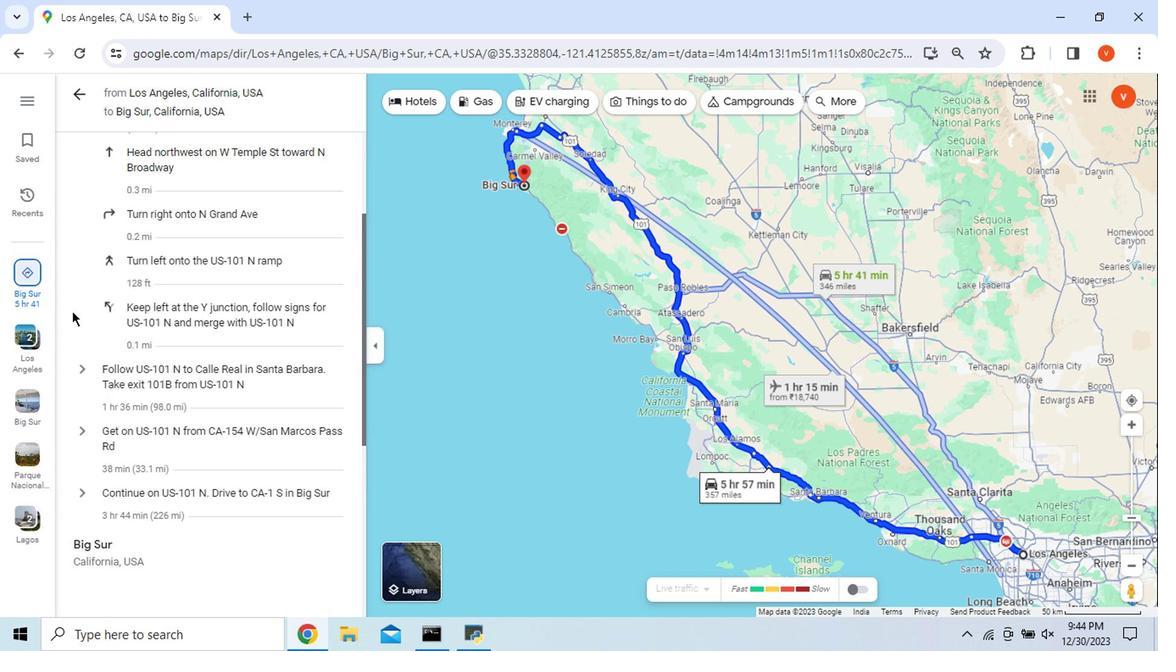 
Action: Mouse scrolled (145, 314) with delta (0, 0)
Screenshot: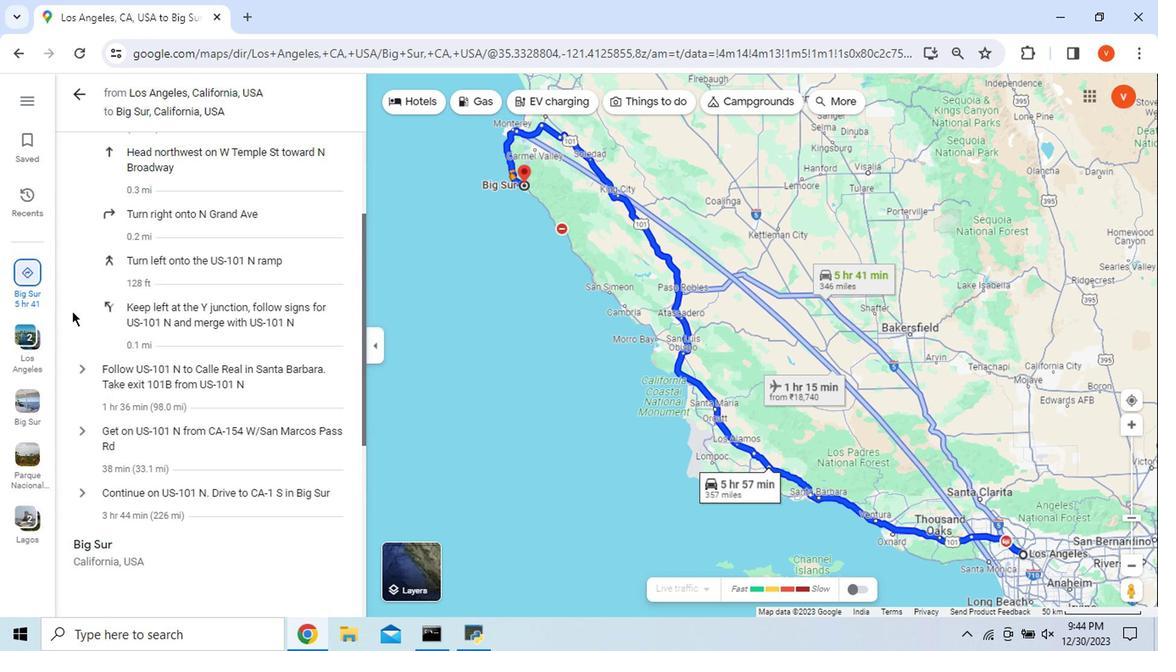 
Action: Mouse scrolled (145, 314) with delta (0, 0)
Screenshot: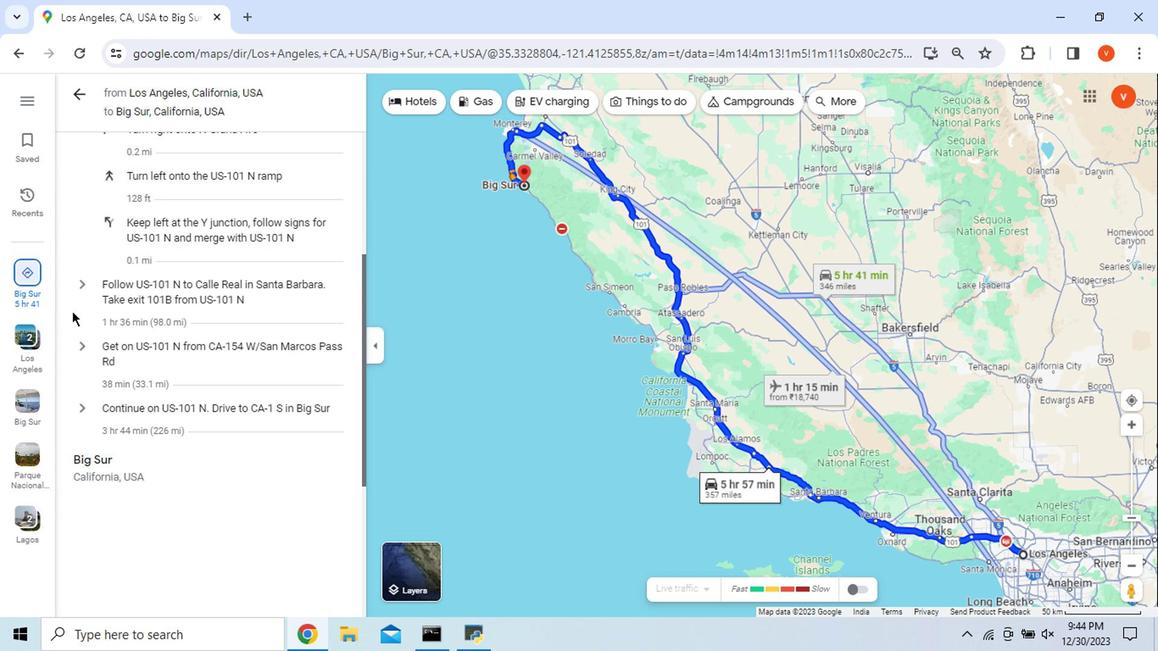 
Action: Mouse moved to (152, 300)
Screenshot: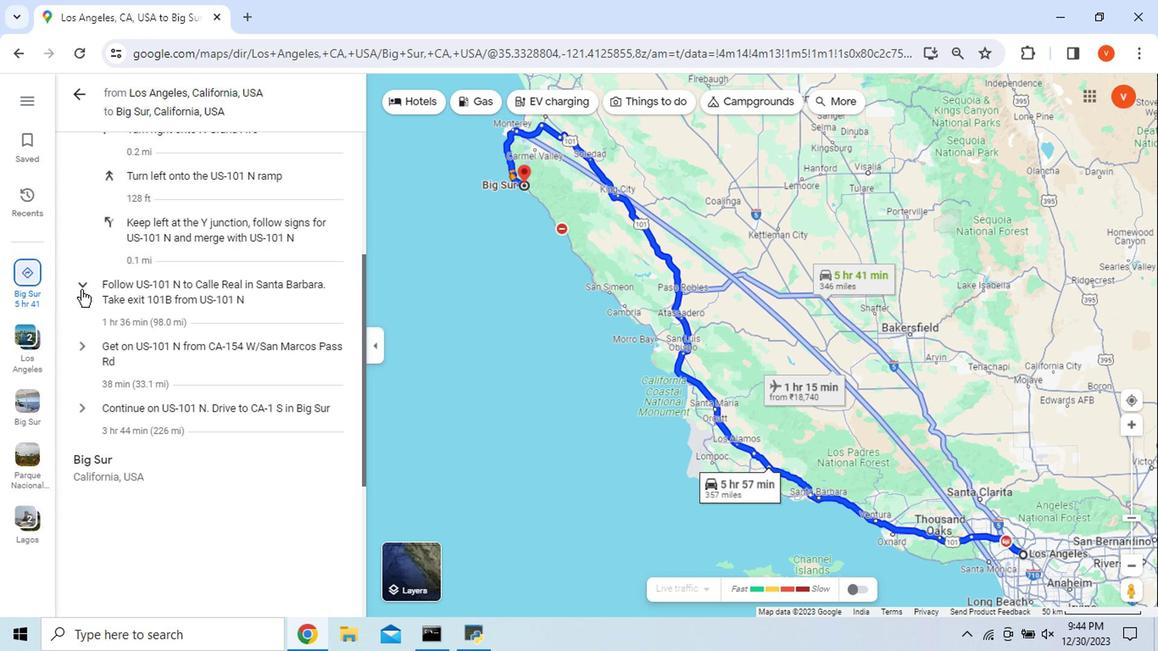
Action: Mouse pressed left at (152, 300)
Screenshot: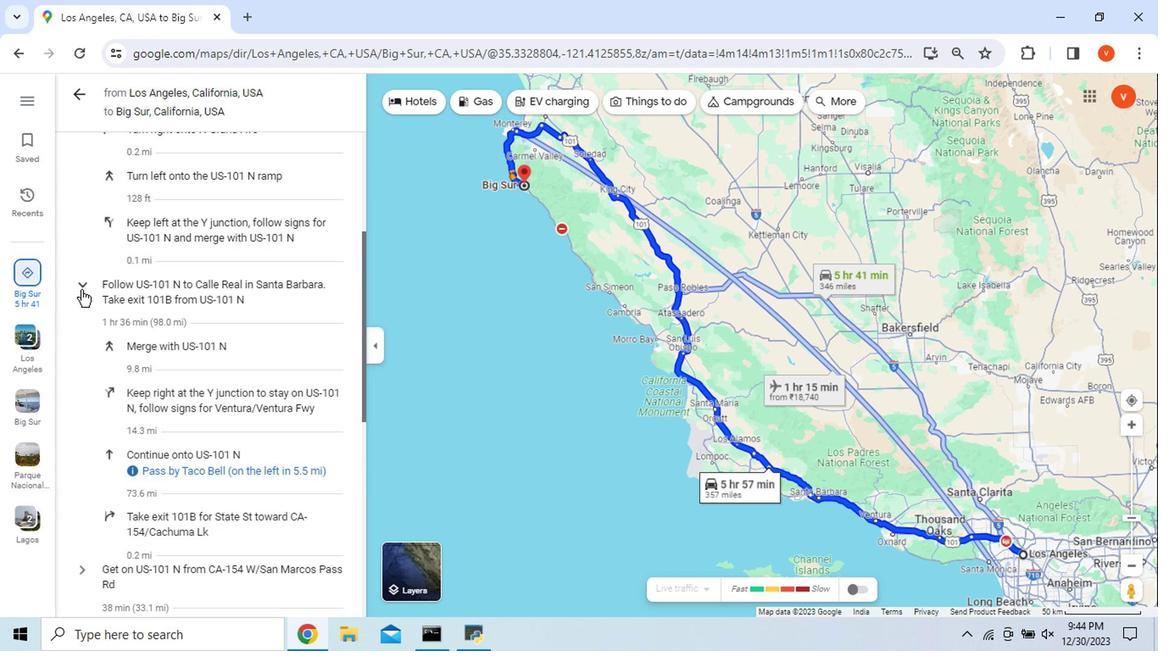 
Action: Mouse moved to (150, 304)
Screenshot: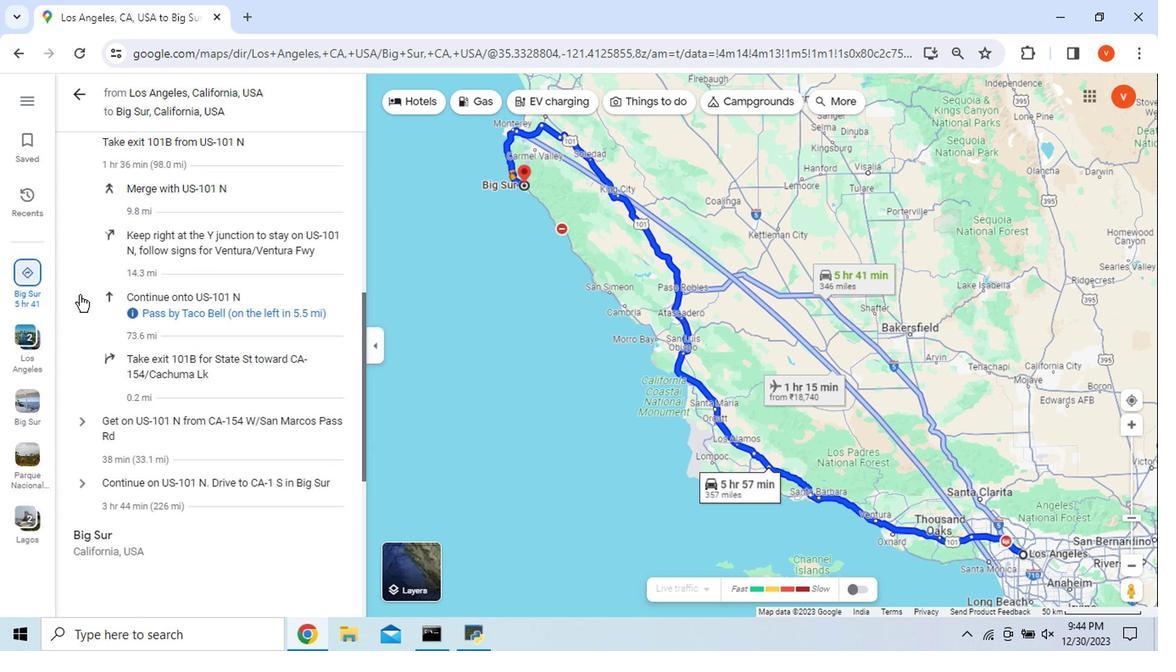 
Action: Mouse scrolled (150, 303) with delta (0, 0)
Screenshot: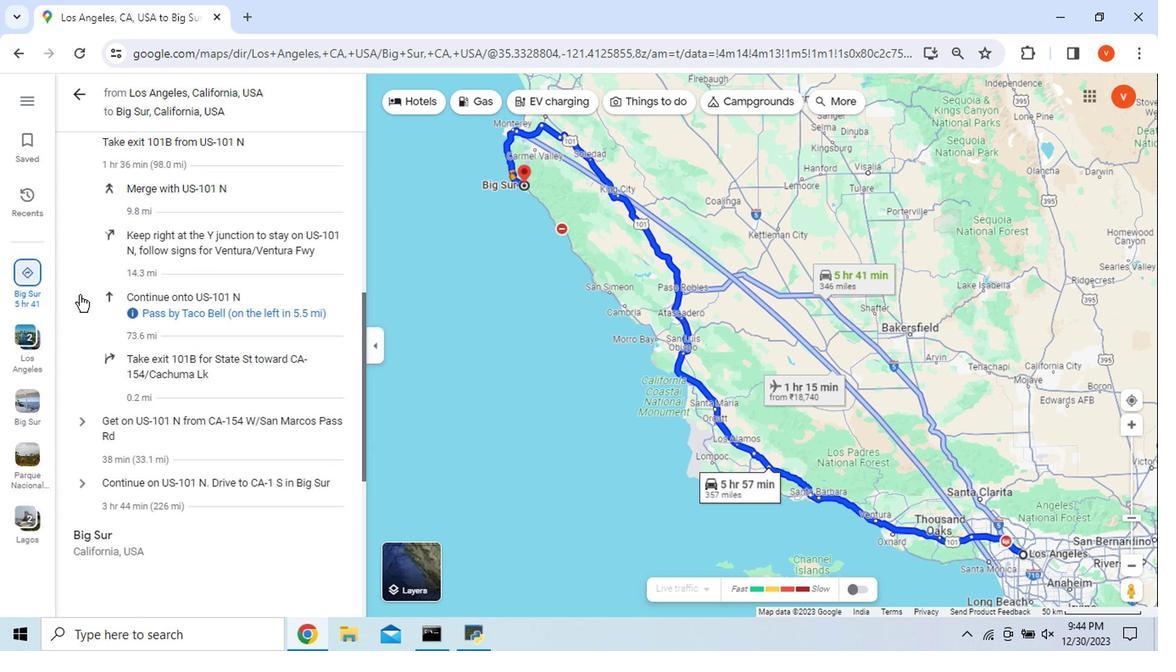 
Action: Mouse moved to (150, 304)
Screenshot: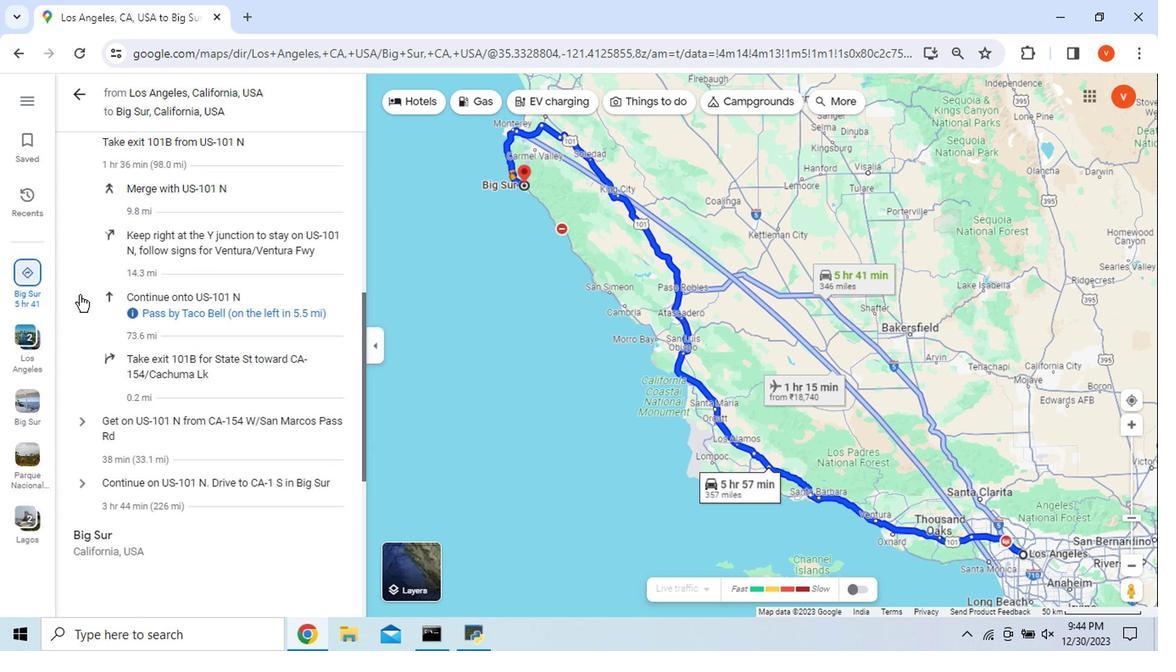 
Action: Mouse scrolled (150, 303) with delta (0, 0)
Screenshot: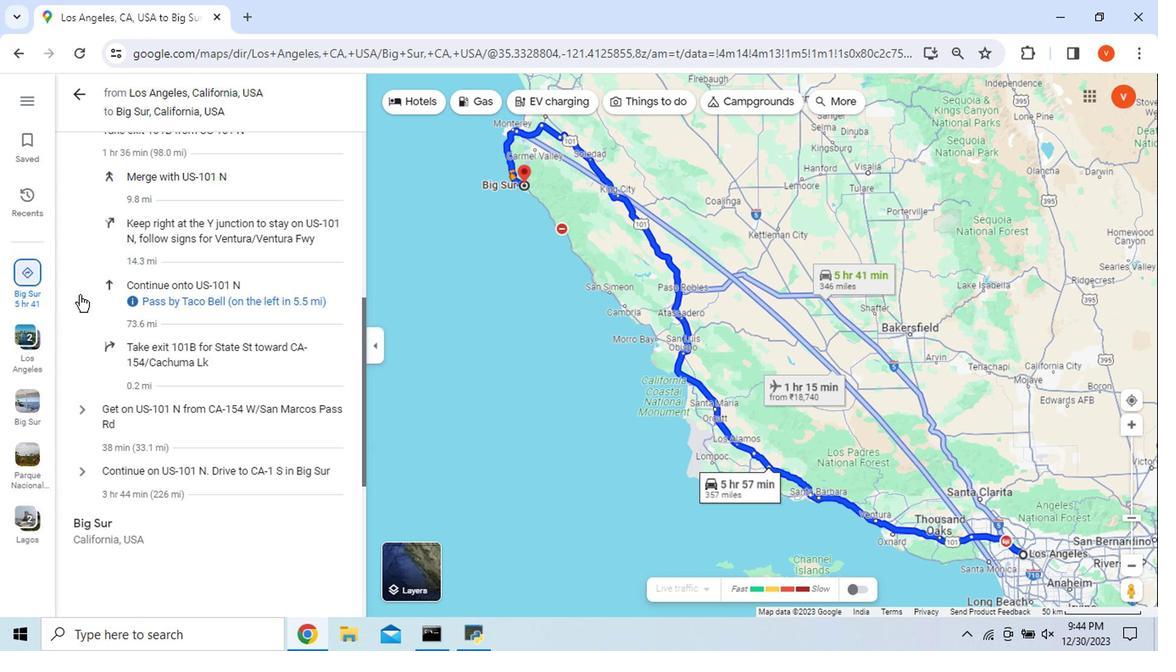 
Action: Mouse scrolled (150, 303) with delta (0, 0)
Screenshot: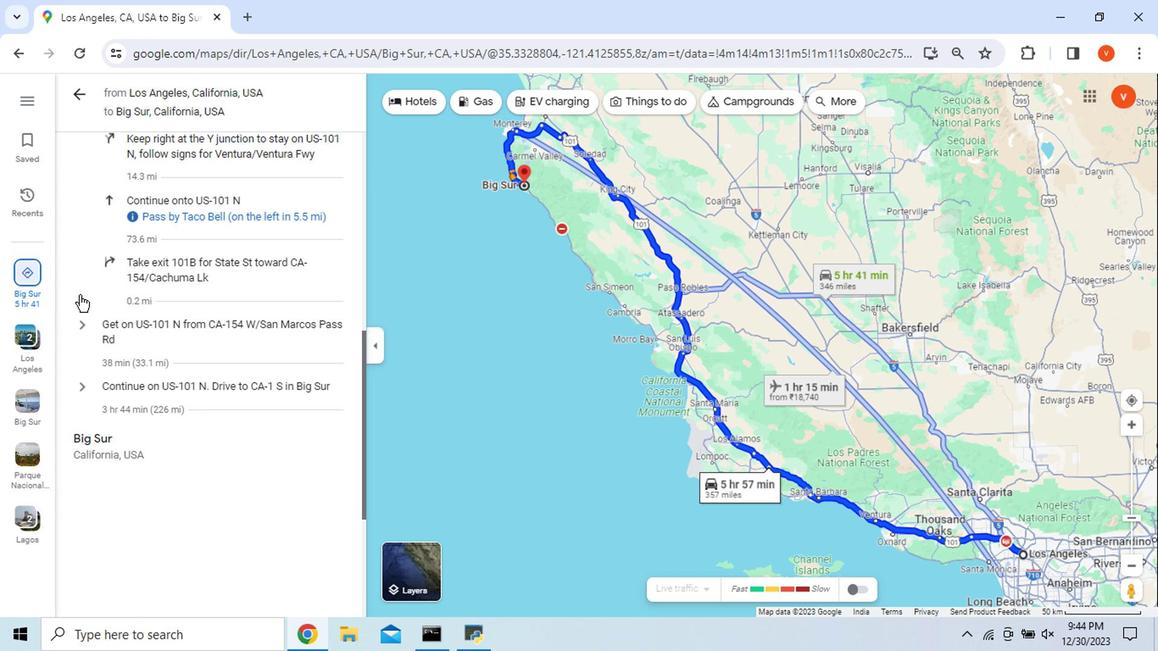 
Action: Mouse moved to (149, 326)
Screenshot: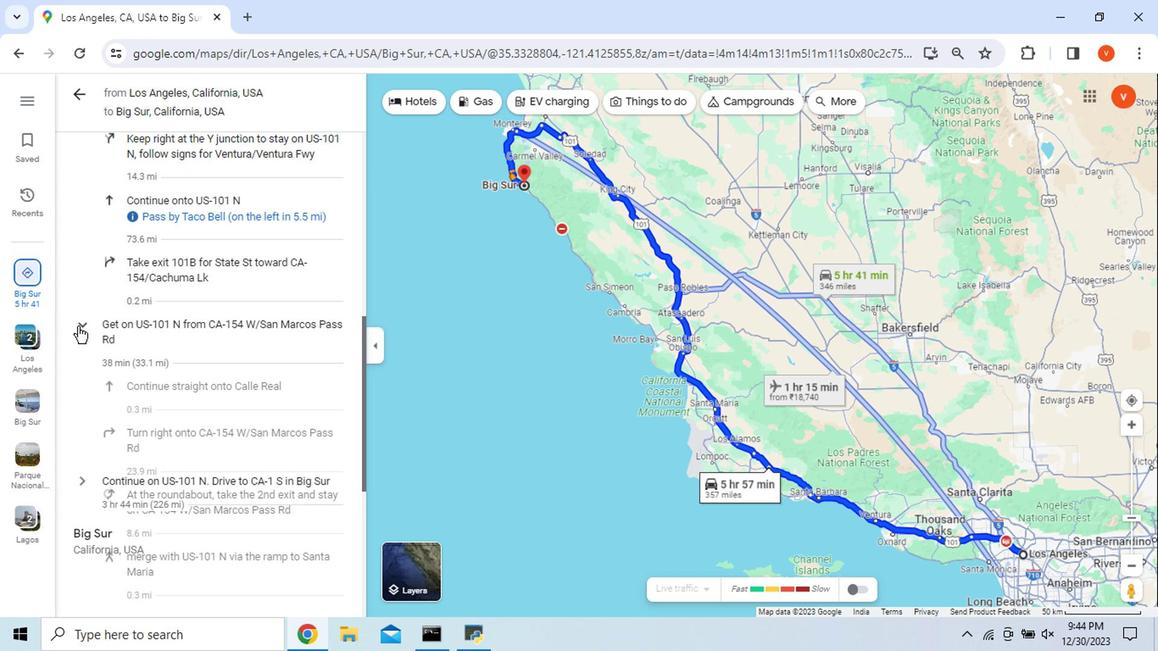 
Action: Mouse pressed left at (149, 326)
Screenshot: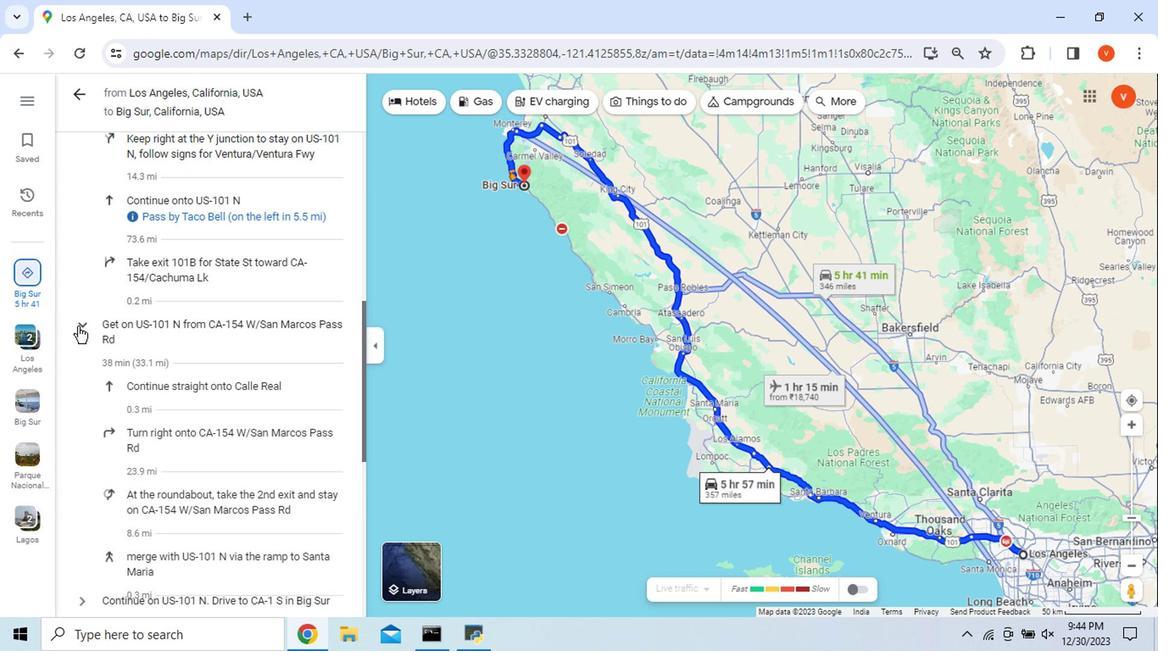 
Action: Mouse scrolled (149, 325) with delta (0, 0)
Screenshot: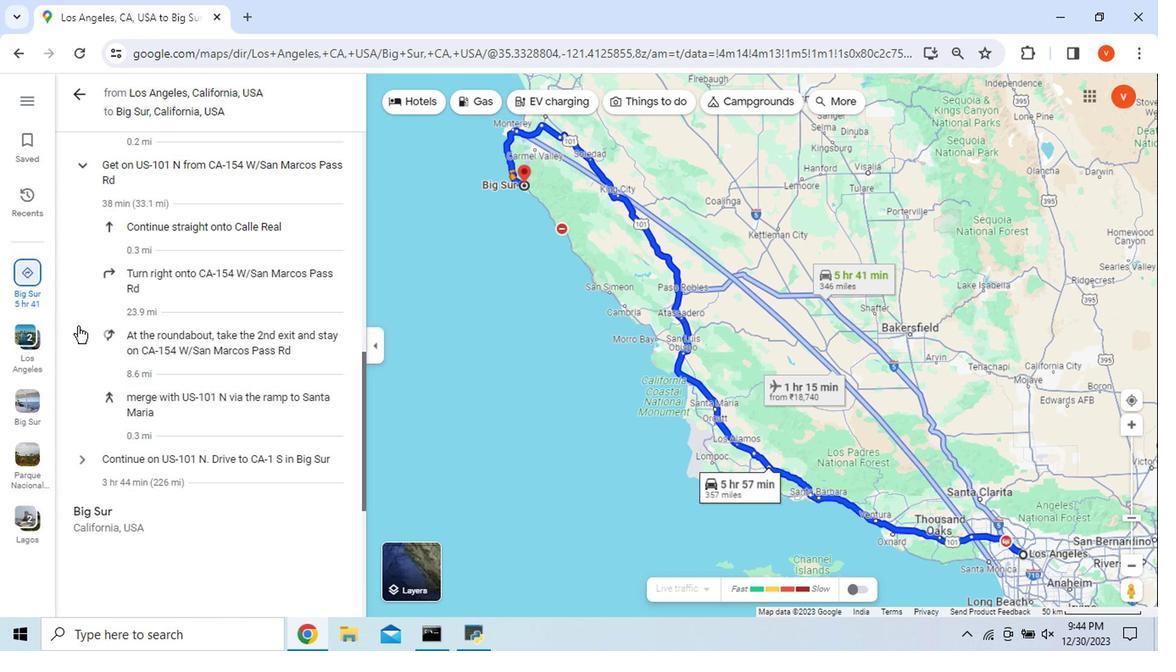 
Action: Mouse scrolled (149, 325) with delta (0, 0)
Screenshot: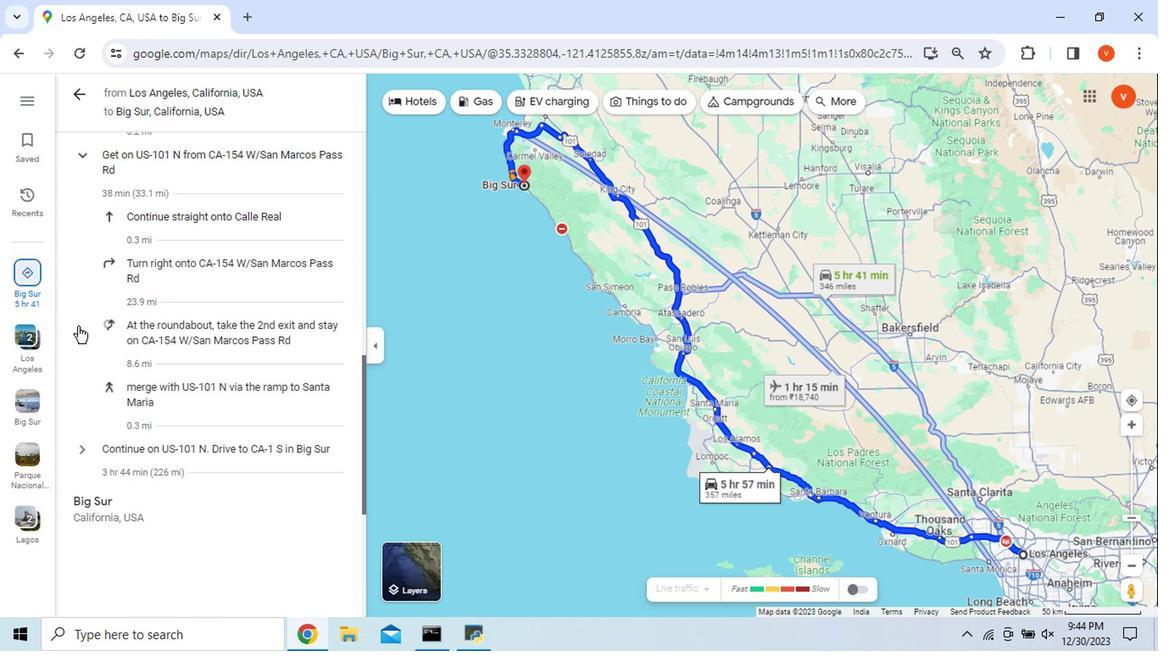 
Action: Mouse scrolled (149, 325) with delta (0, 0)
Screenshot: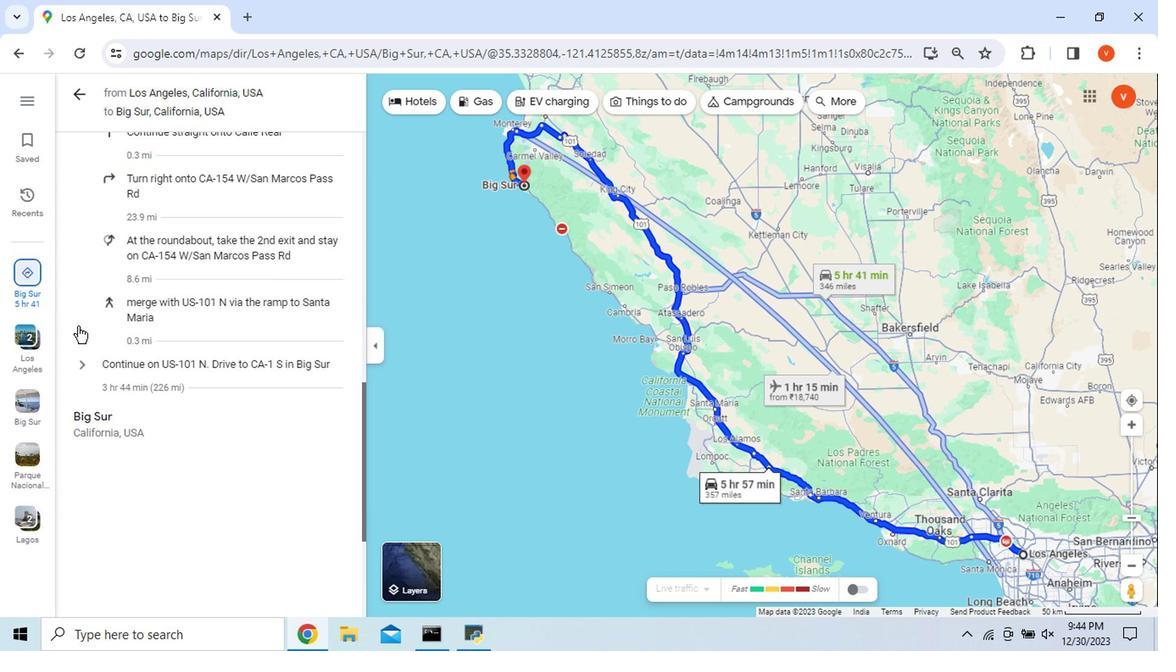 
Action: Mouse moved to (150, 347)
Screenshot: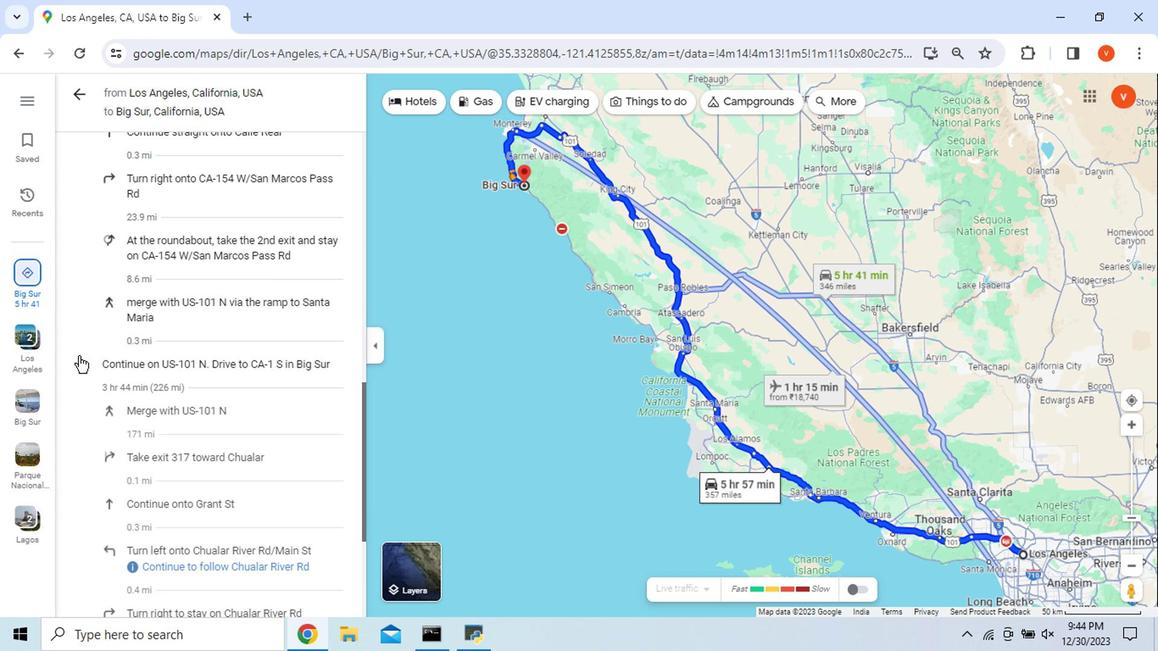 
Action: Mouse pressed left at (150, 347)
Screenshot: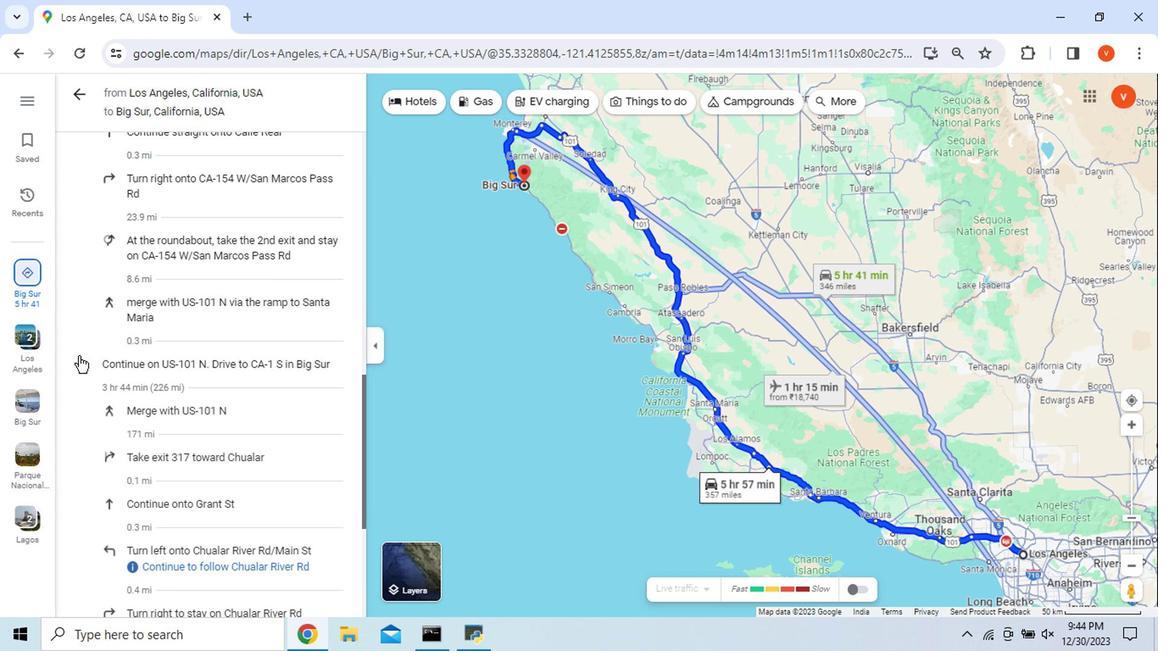 
Action: Mouse scrolled (150, 346) with delta (0, 0)
Screenshot: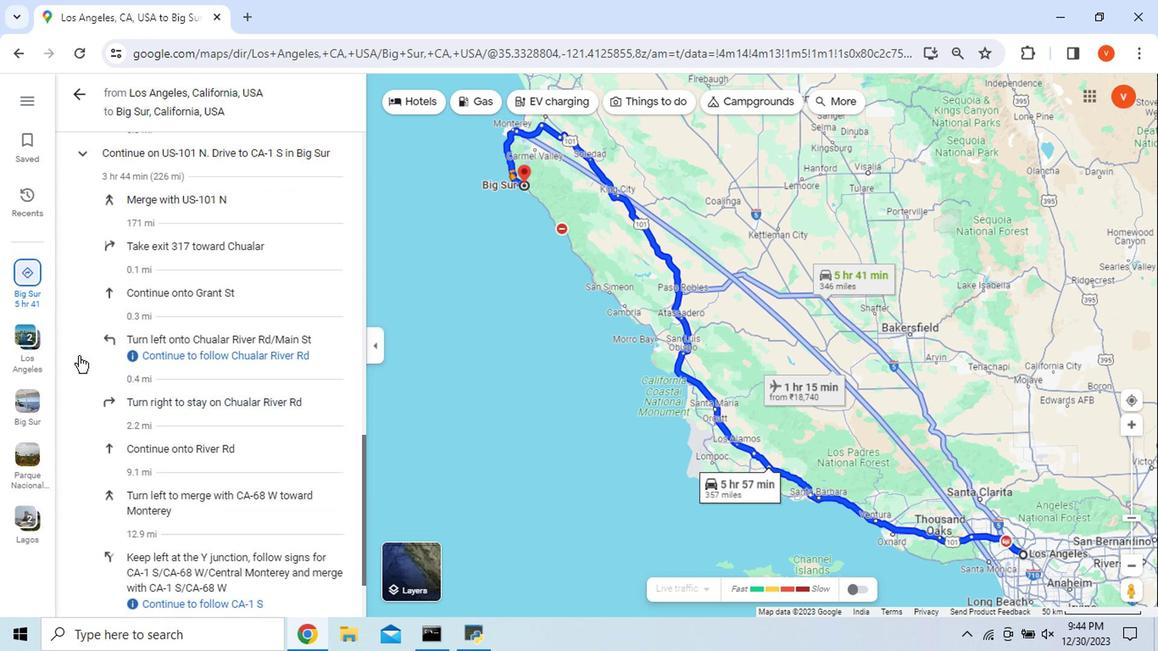 
Action: Mouse scrolled (150, 346) with delta (0, 0)
Screenshot: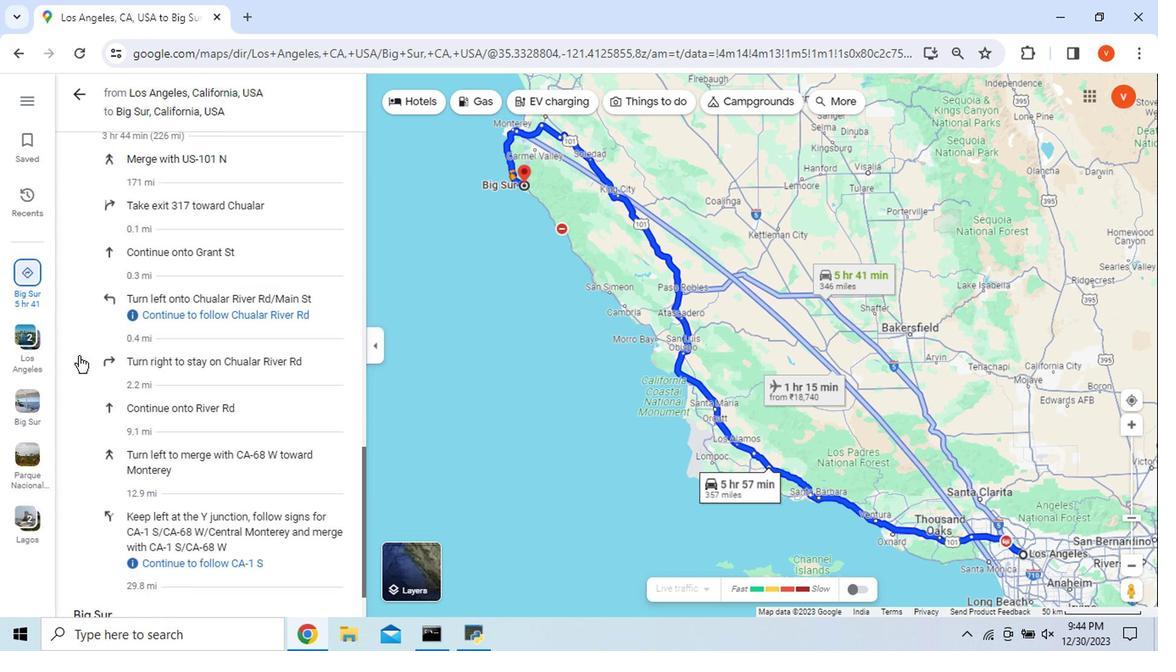 
Action: Mouse scrolled (150, 346) with delta (0, 0)
Screenshot: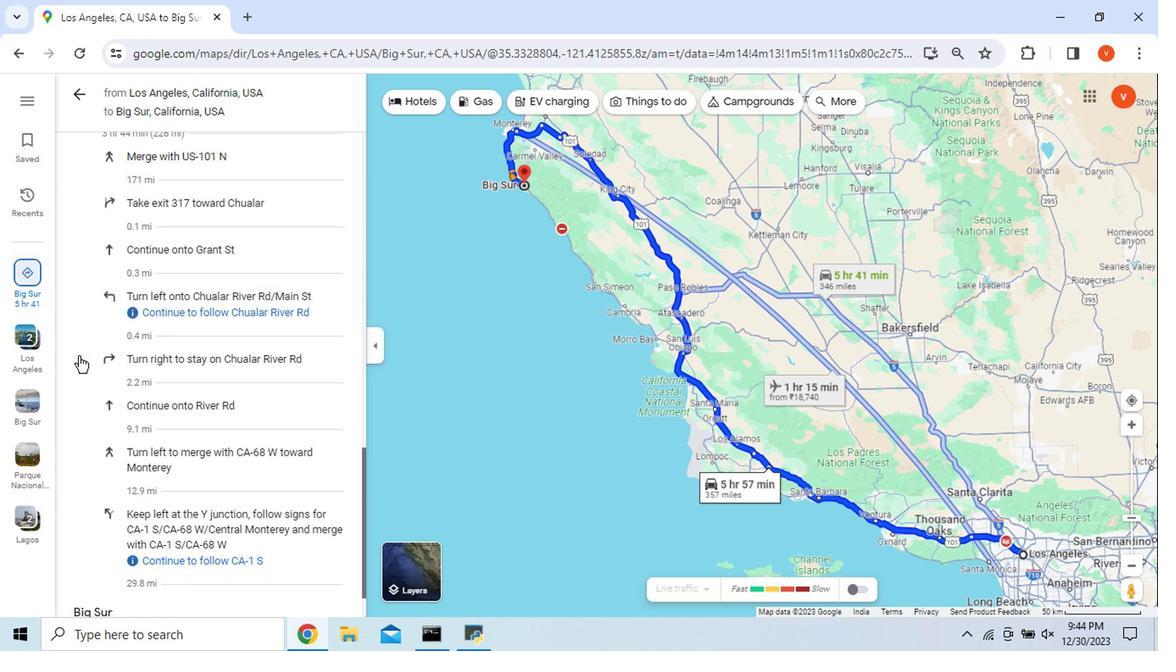 
Action: Mouse scrolled (150, 346) with delta (0, 0)
Screenshot: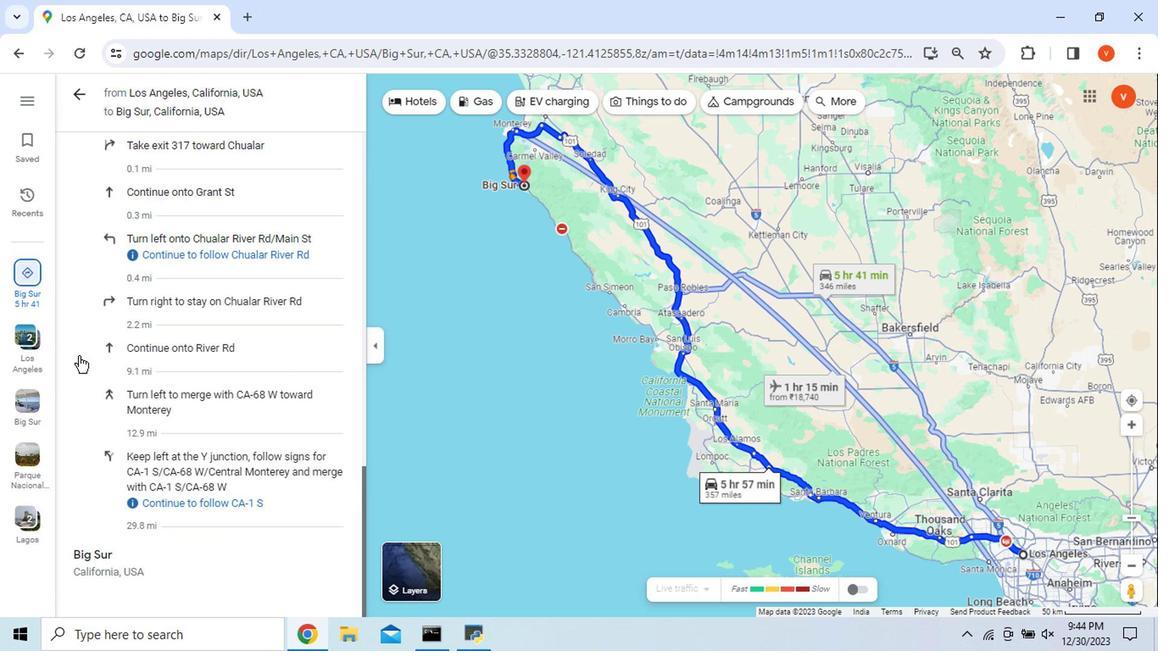 
Action: Mouse scrolled (150, 346) with delta (0, 0)
Screenshot: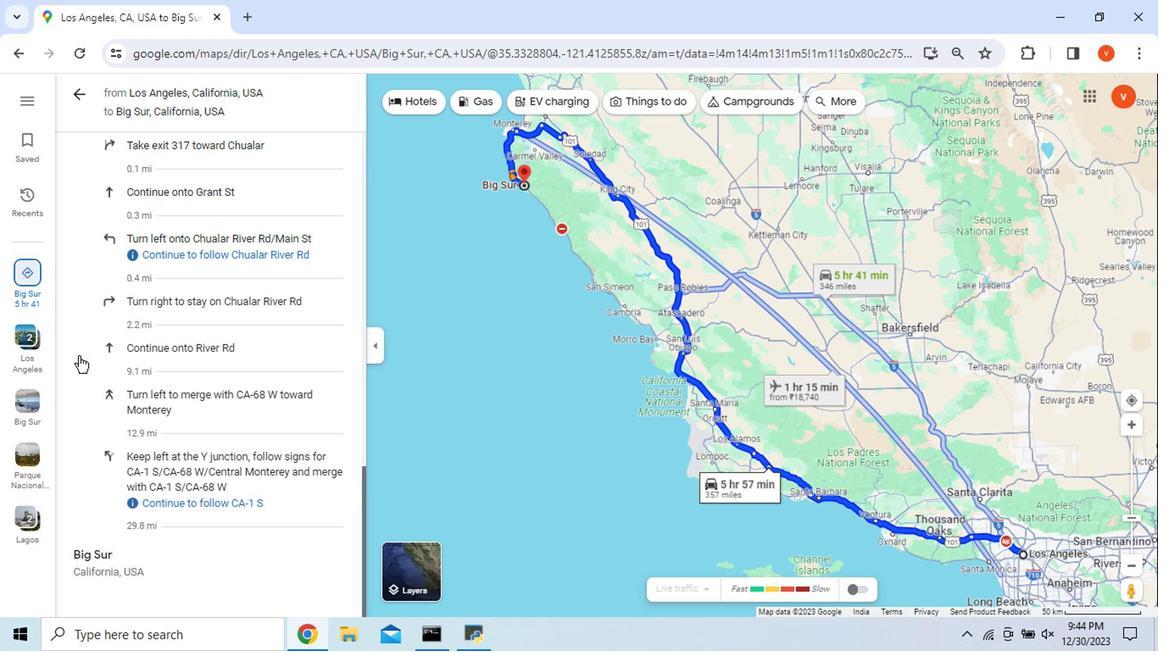 
Action: Mouse moved to (150, 163)
Screenshot: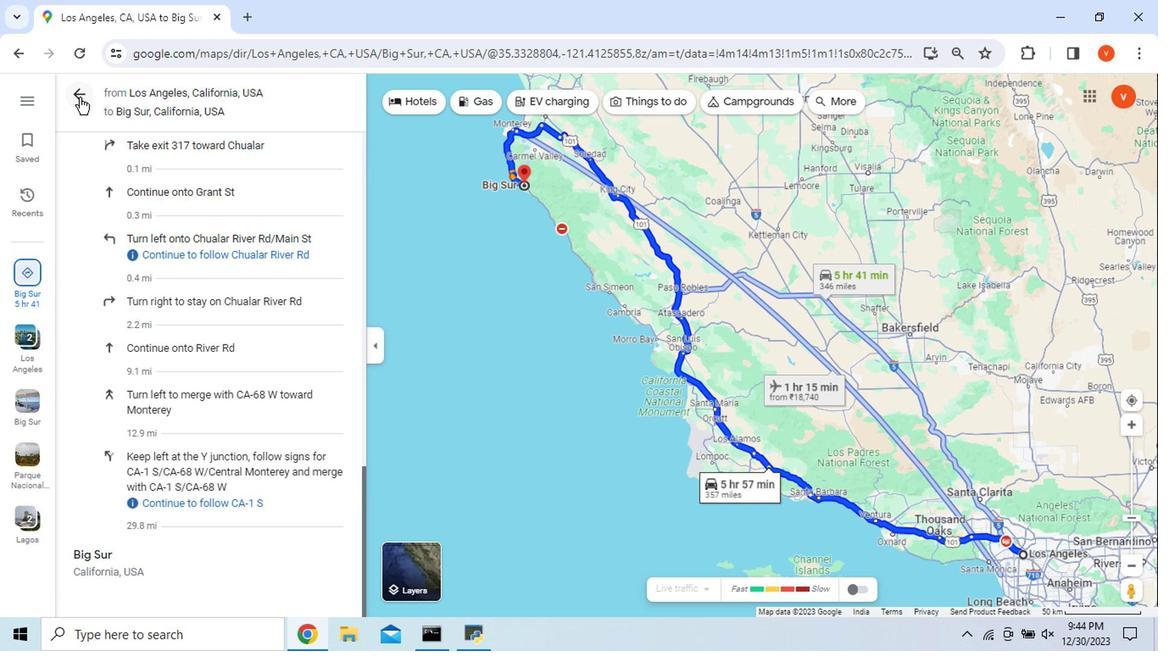 
Action: Mouse pressed left at (150, 163)
Screenshot: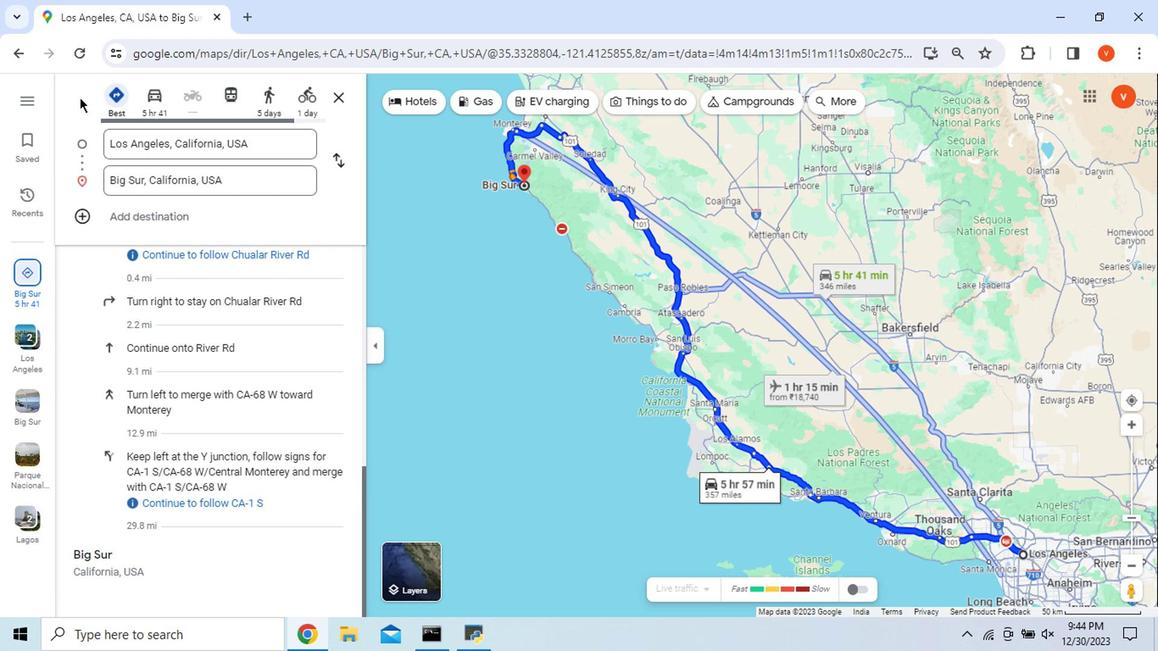 
Action: Mouse moved to (965, 498)
Screenshot: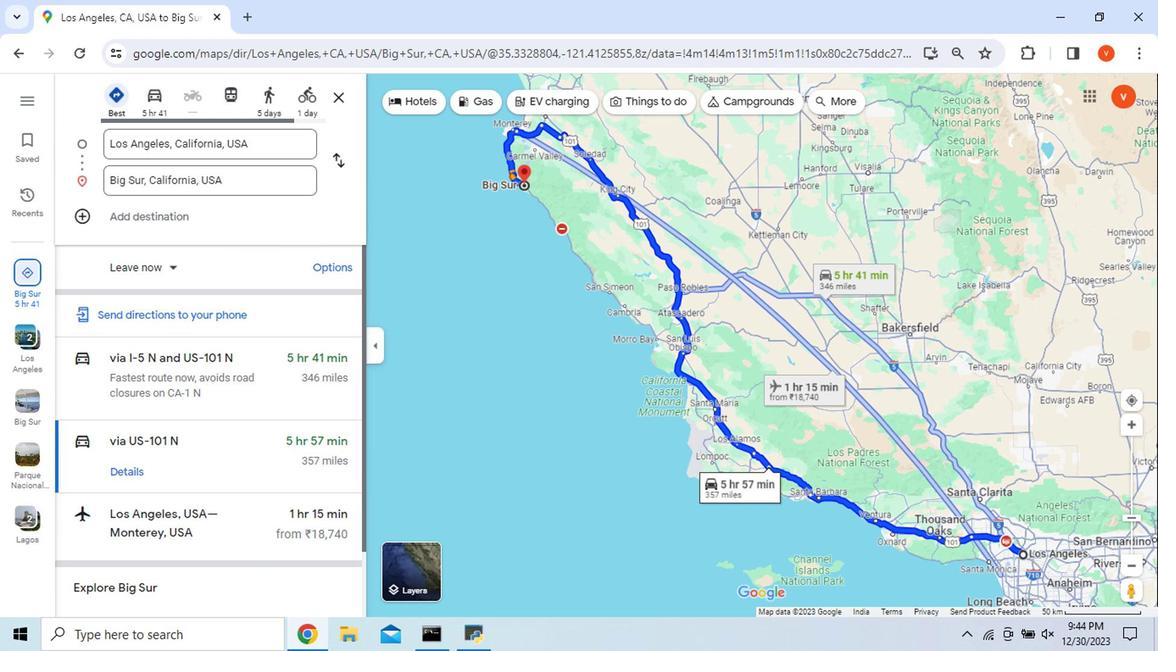 
